 Task: Look for space in Kāyankulam, India from 3rd June, 2023 to 9th June, 2023 for 2 adults in price range Rs.6000 to Rs.12000. Place can be entire place with 1  bedroom having 1 bed and 1 bathroom. Property type can be house, flat, guest house, hotel. Booking option can be shelf check-in. Required host language is English.
Action: Mouse moved to (435, 74)
Screenshot: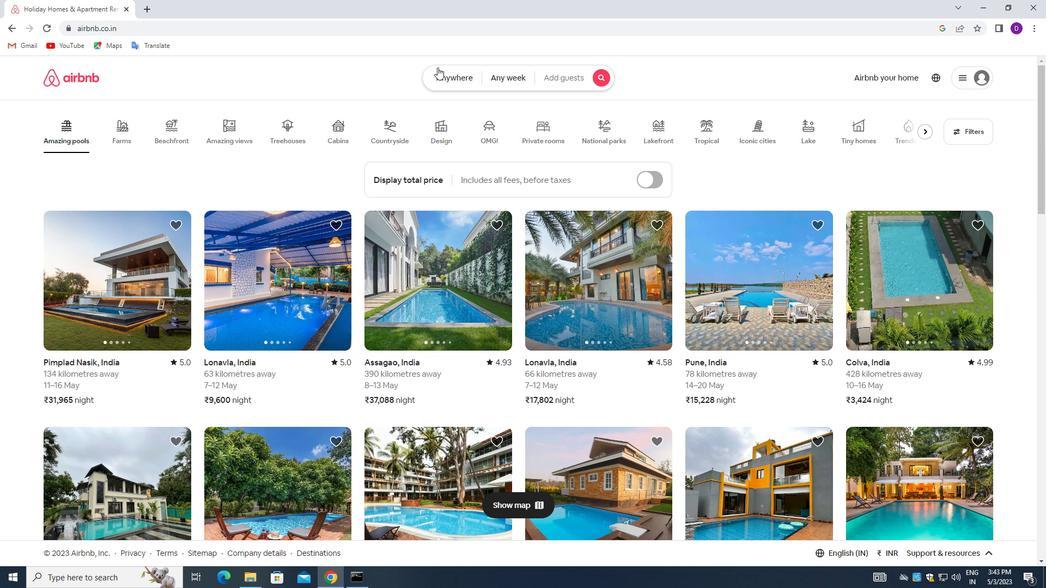 
Action: Mouse pressed left at (435, 74)
Screenshot: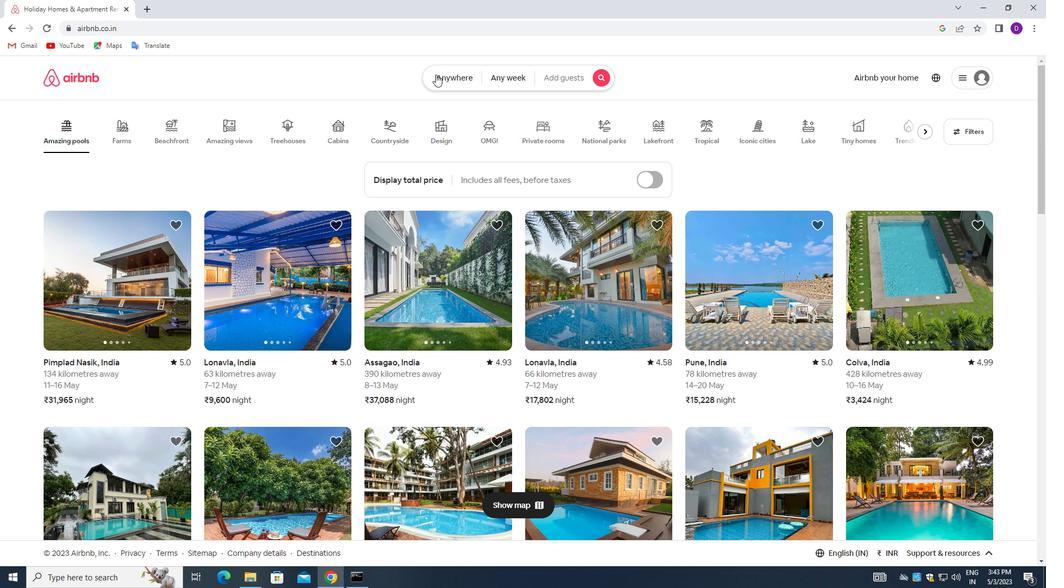 
Action: Mouse moved to (338, 120)
Screenshot: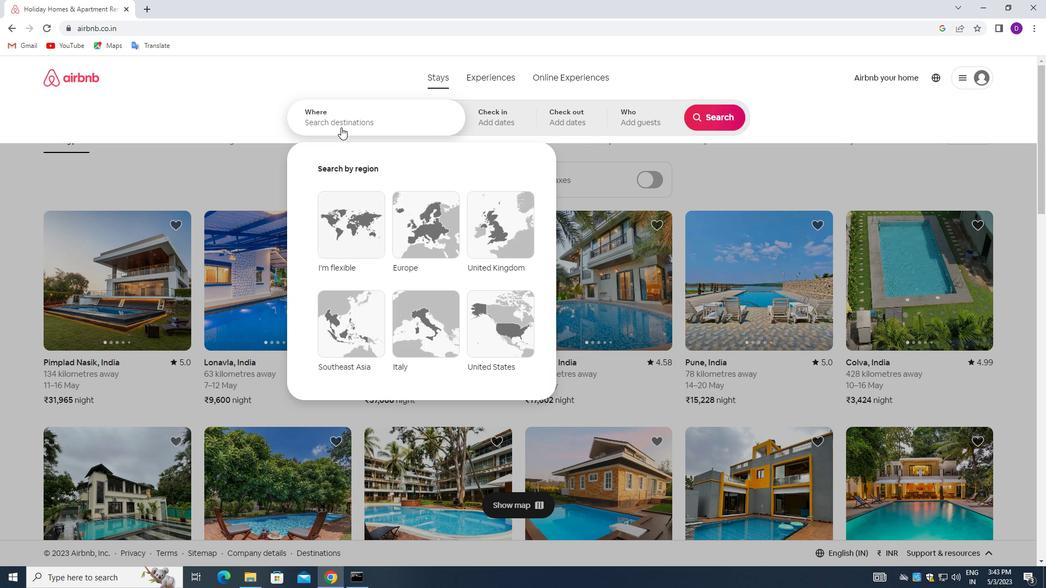 
Action: Mouse pressed left at (338, 120)
Screenshot: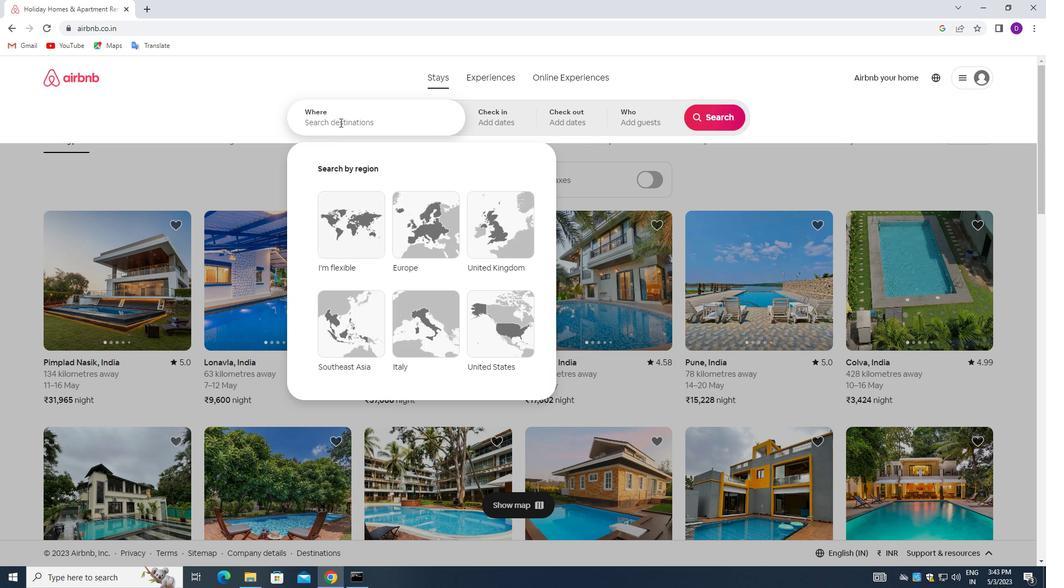 
Action: Mouse moved to (243, 105)
Screenshot: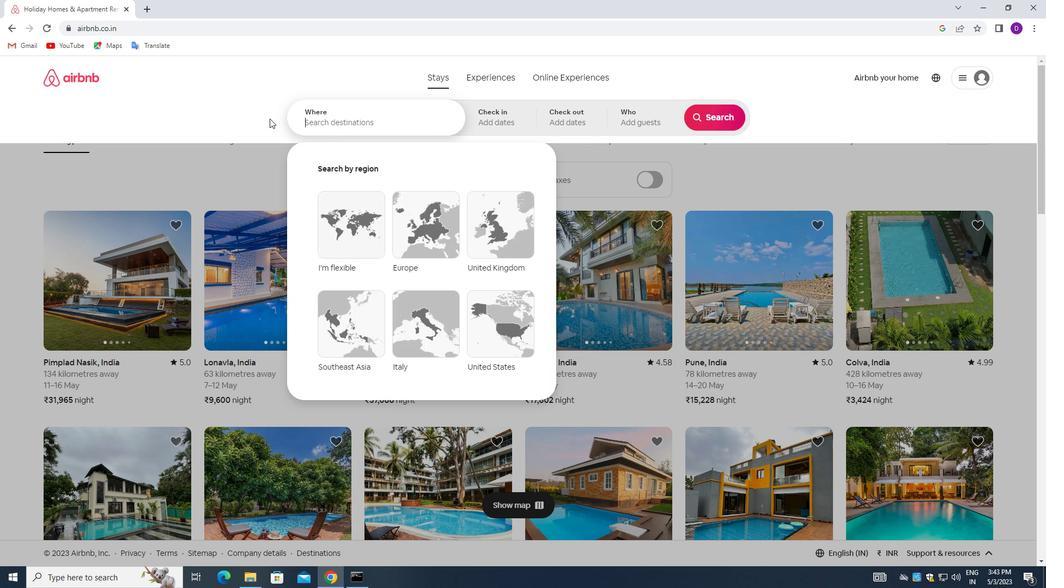 
Action: Key pressed <Key.shift>KAYANKULAM,<Key.space><Key.shift>INDIA<Key.enter>
Screenshot: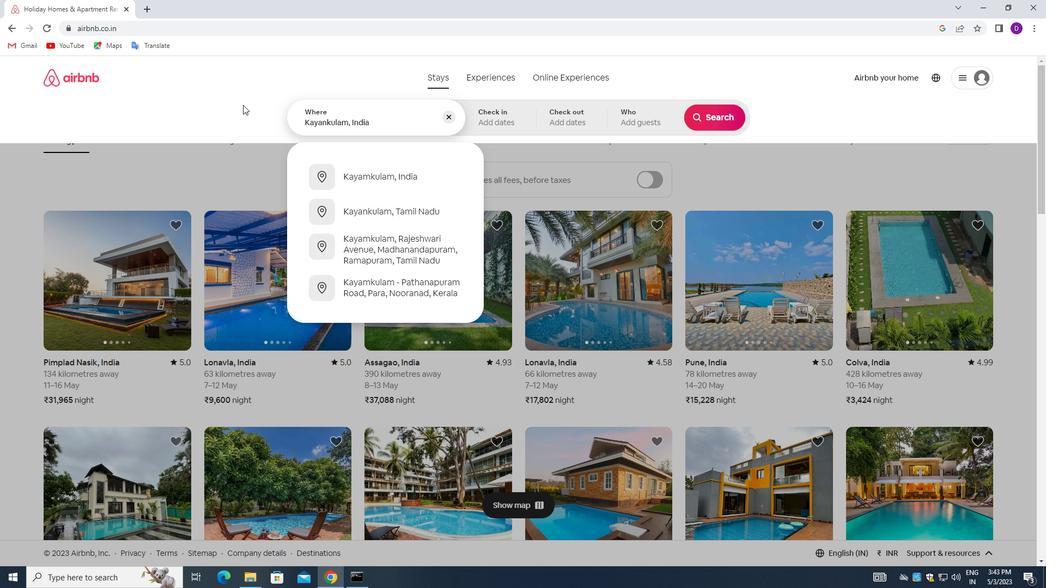 
Action: Mouse moved to (705, 255)
Screenshot: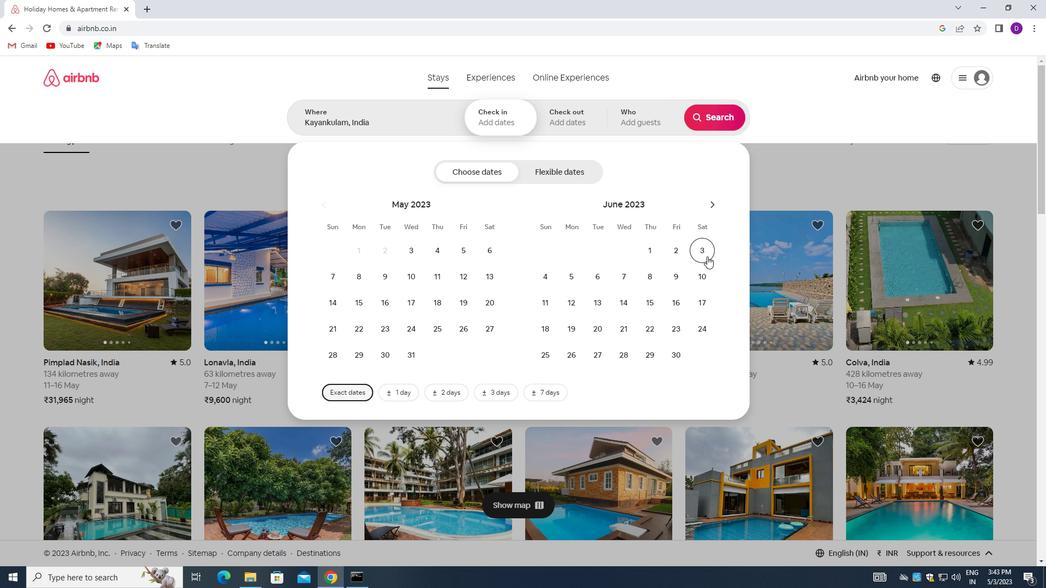 
Action: Mouse pressed left at (705, 255)
Screenshot: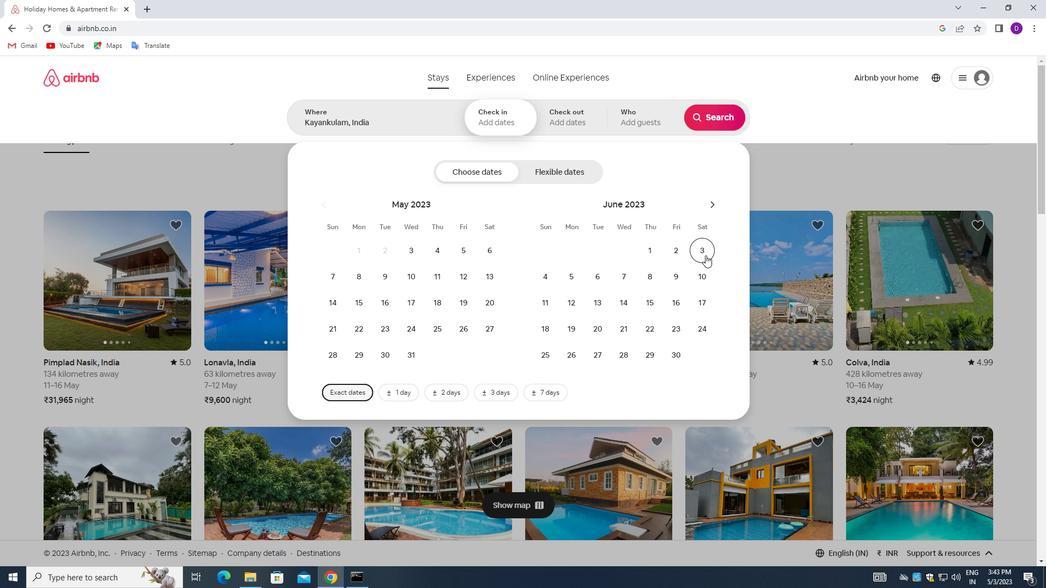 
Action: Mouse moved to (679, 271)
Screenshot: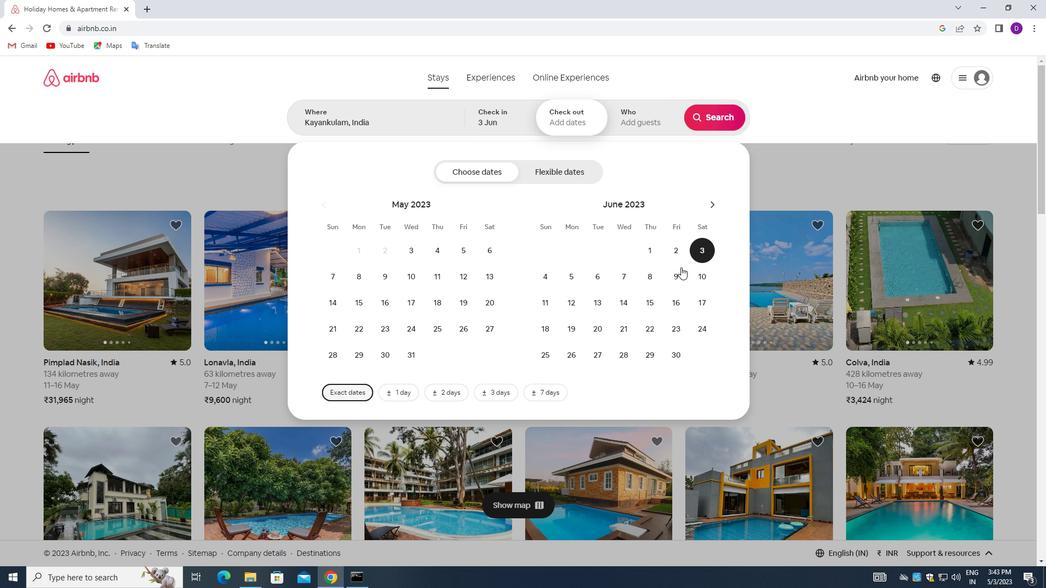 
Action: Mouse pressed left at (679, 271)
Screenshot: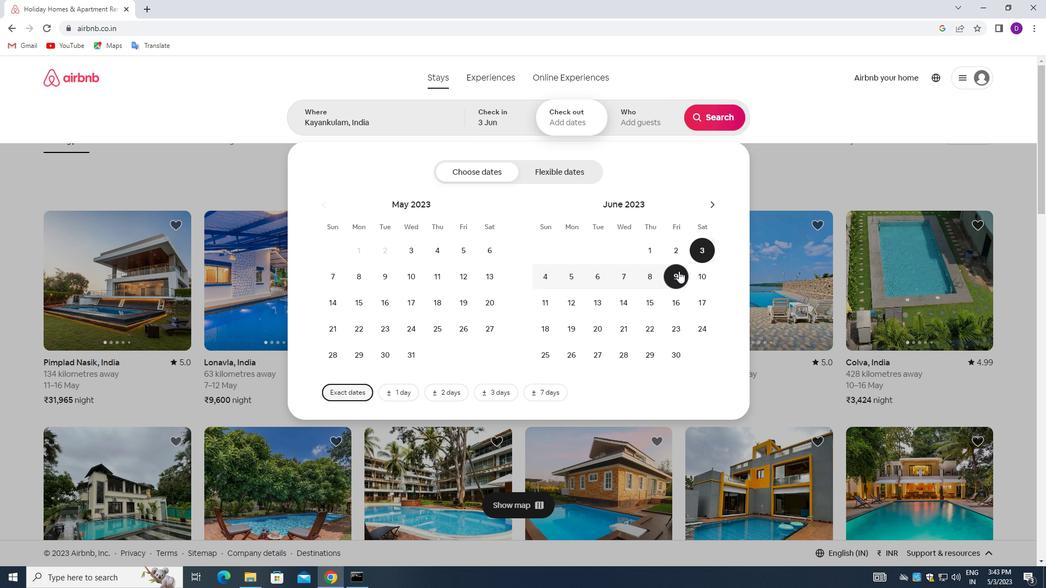 
Action: Mouse moved to (626, 121)
Screenshot: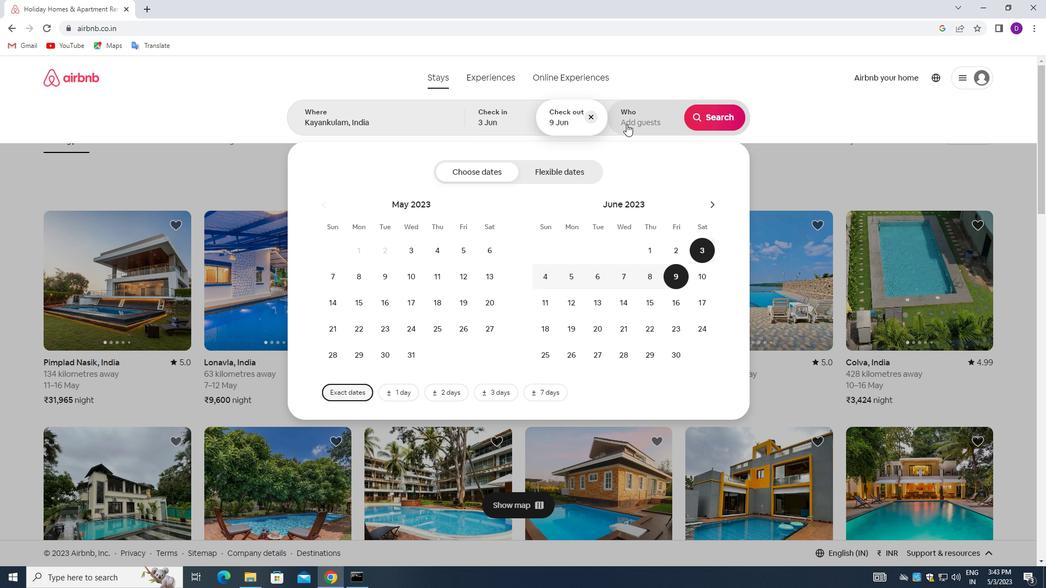 
Action: Mouse pressed left at (626, 121)
Screenshot: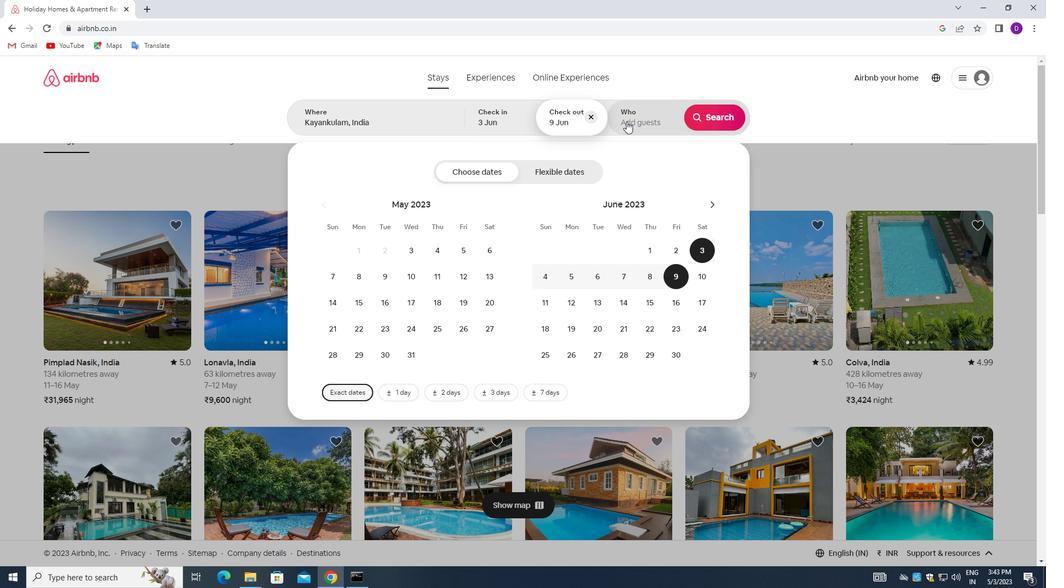 
Action: Mouse moved to (717, 180)
Screenshot: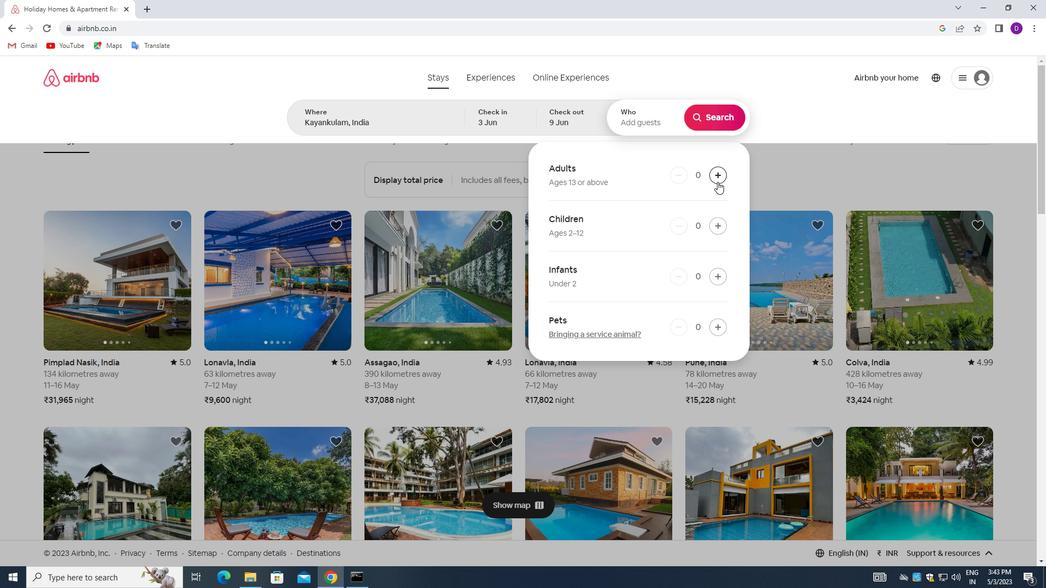 
Action: Mouse pressed left at (717, 180)
Screenshot: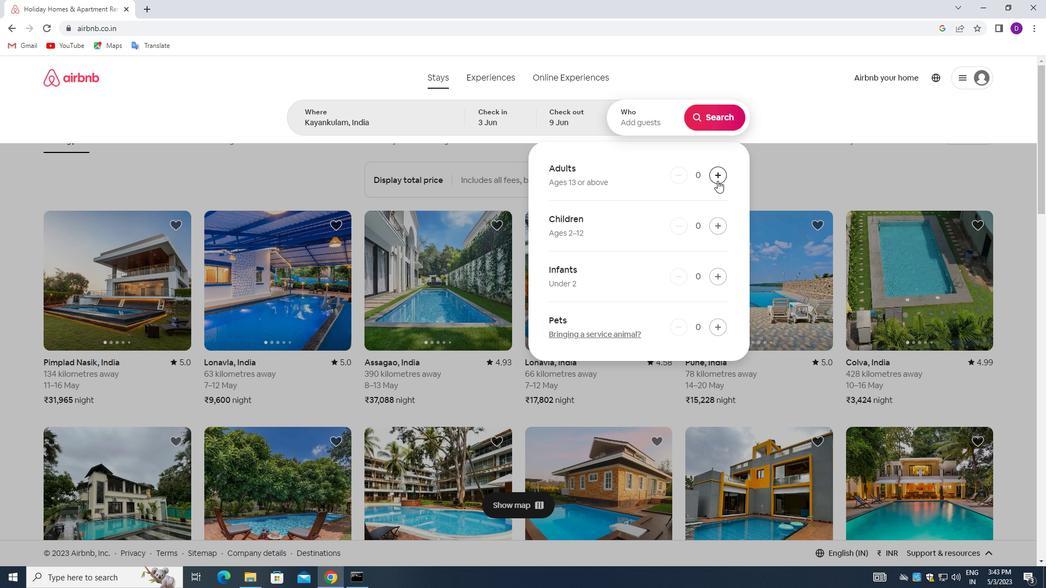 
Action: Mouse pressed left at (717, 180)
Screenshot: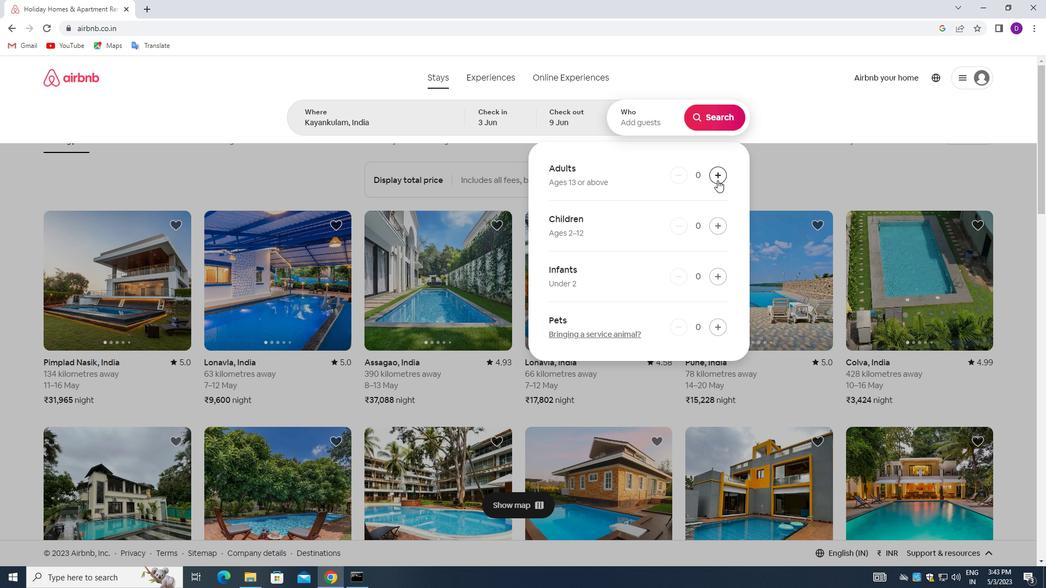 
Action: Mouse moved to (713, 119)
Screenshot: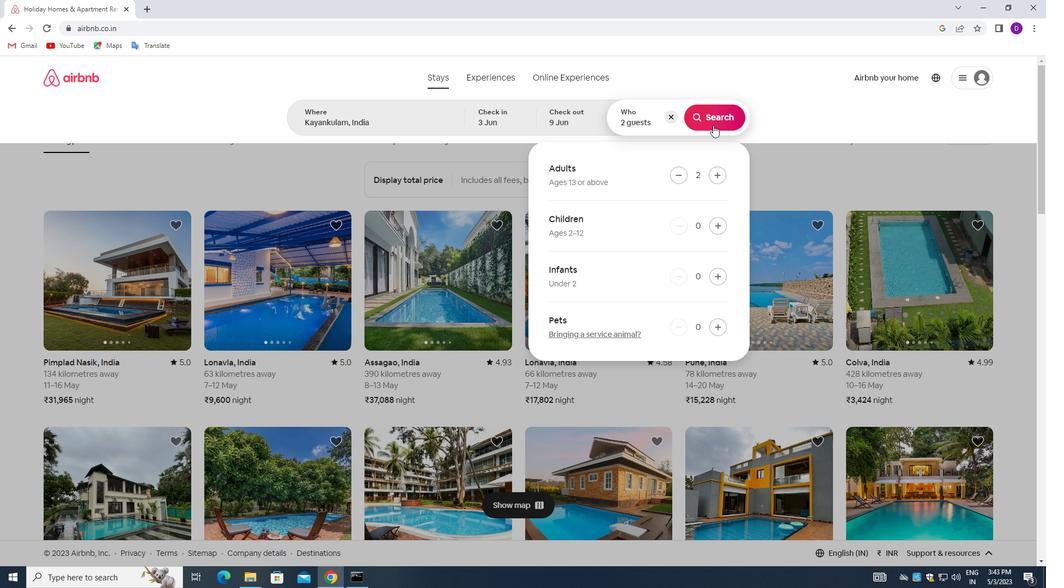 
Action: Mouse pressed left at (713, 119)
Screenshot: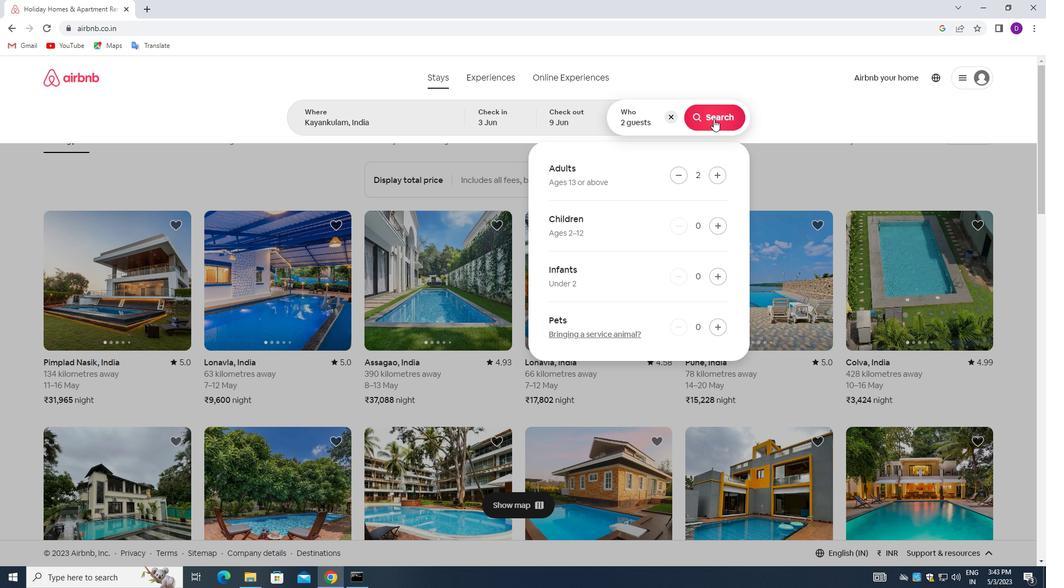 
Action: Mouse moved to (993, 121)
Screenshot: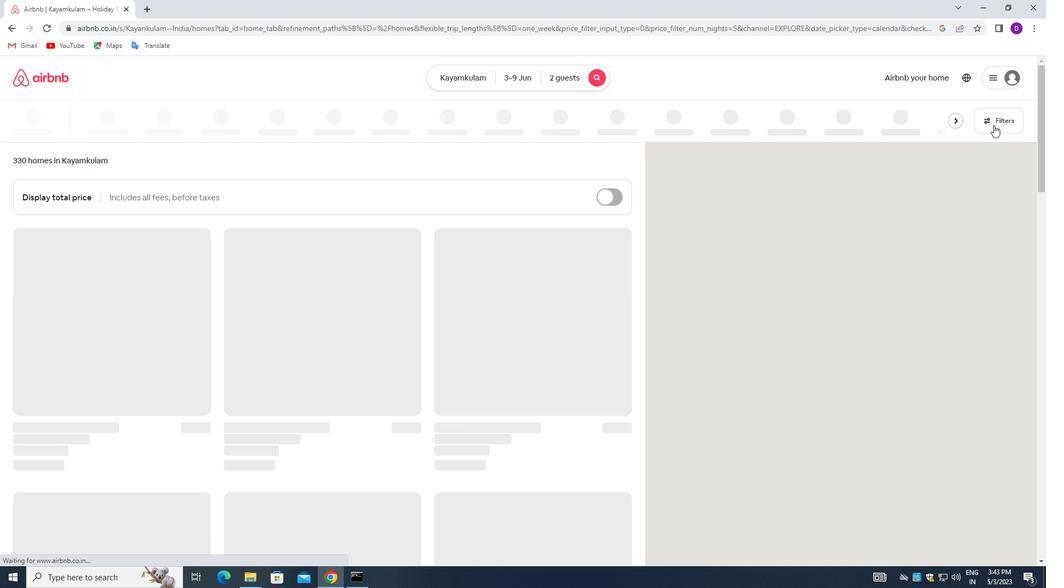 
Action: Mouse pressed left at (993, 121)
Screenshot: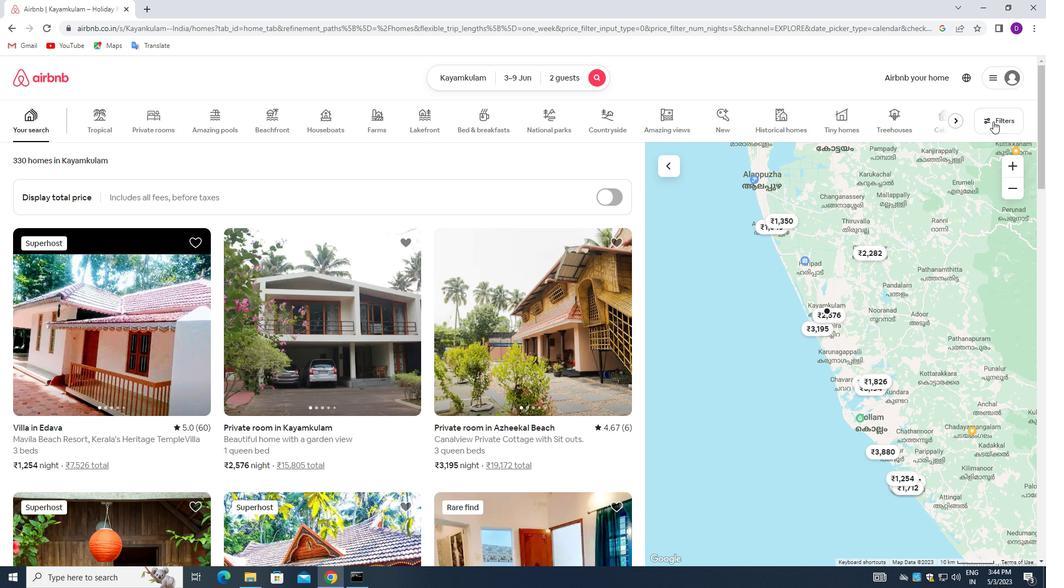 
Action: Mouse moved to (389, 259)
Screenshot: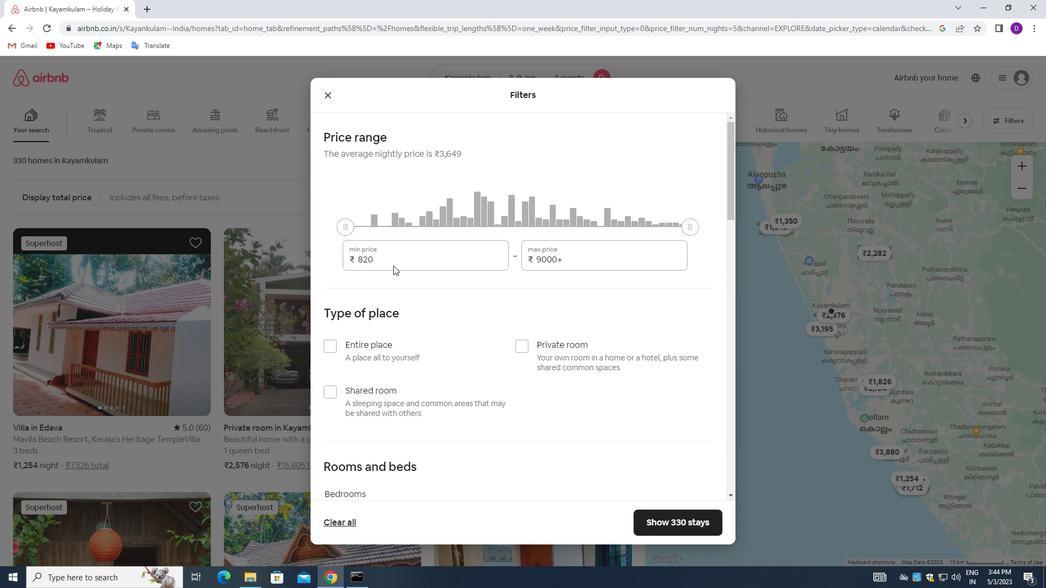 
Action: Mouse pressed left at (389, 259)
Screenshot: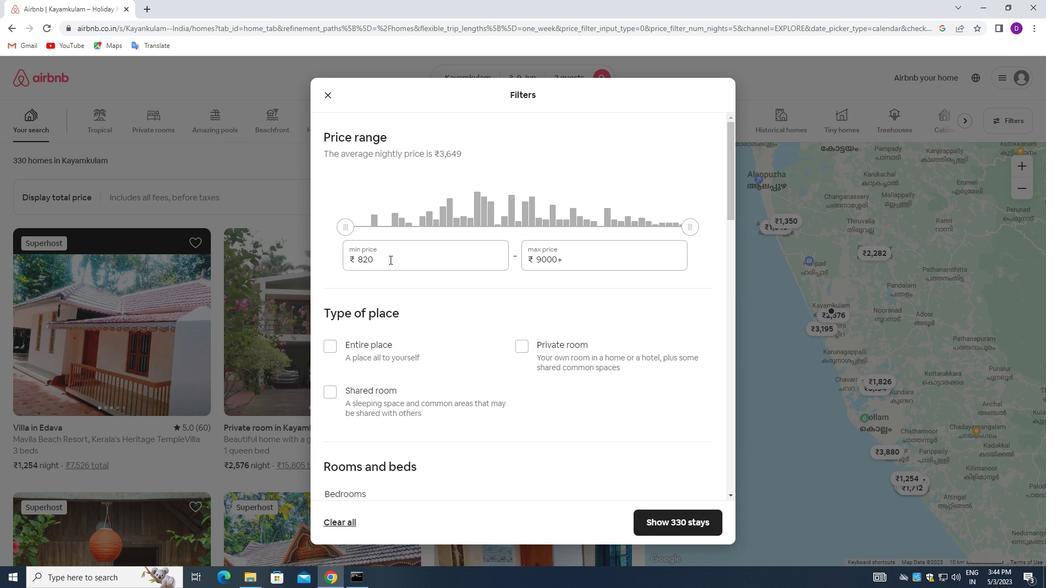 
Action: Mouse moved to (388, 259)
Screenshot: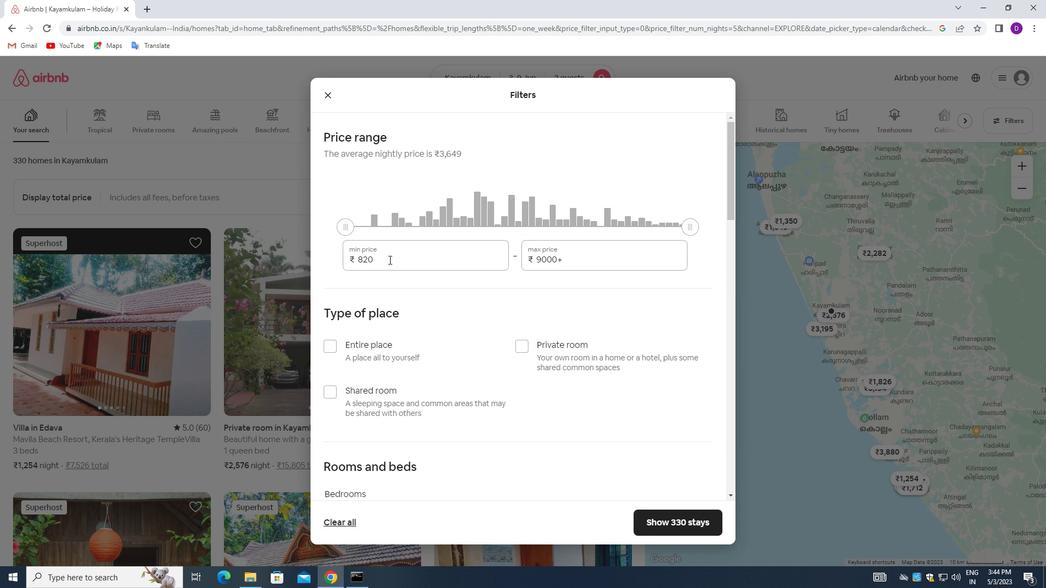 
Action: Mouse pressed left at (388, 259)
Screenshot: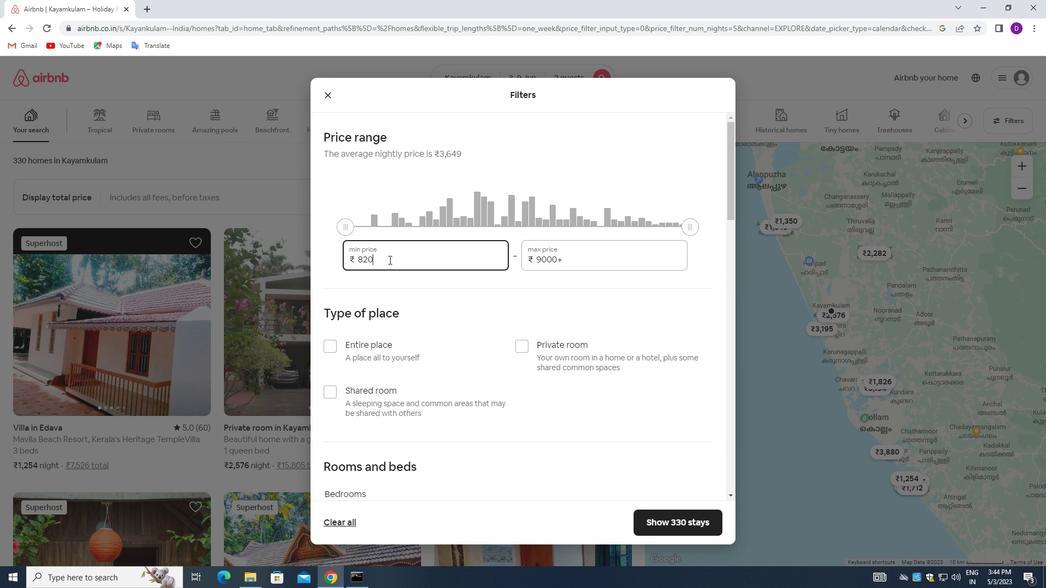 
Action: Key pressed 6000<Key.tab>12000
Screenshot: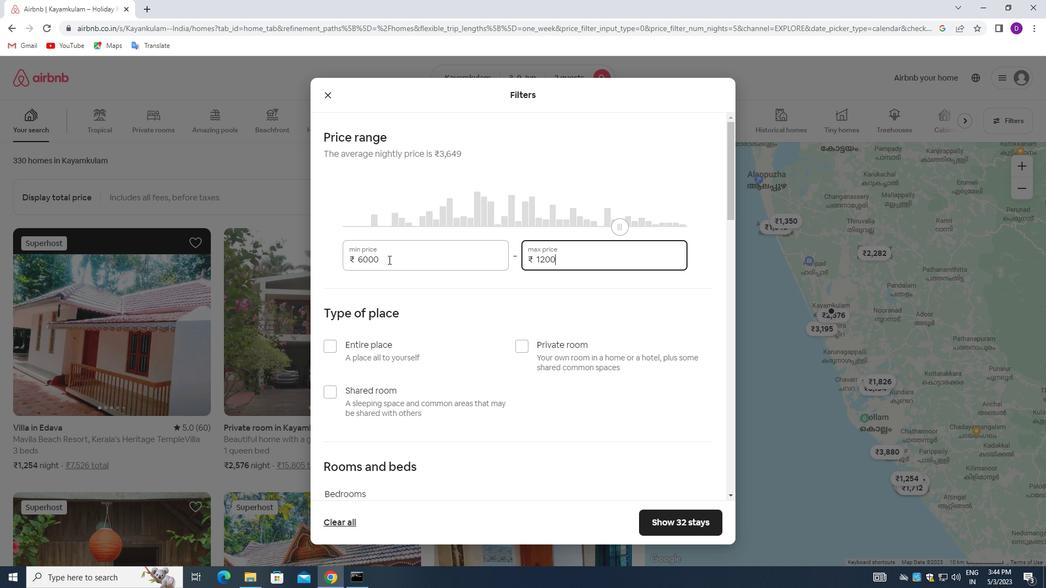 
Action: Mouse moved to (432, 310)
Screenshot: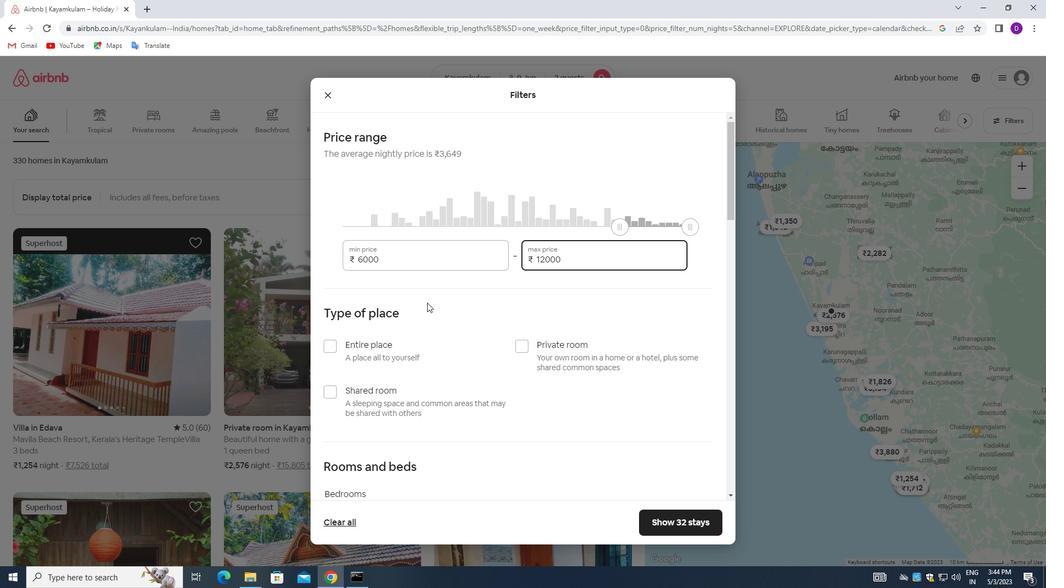 
Action: Mouse scrolled (432, 310) with delta (0, 0)
Screenshot: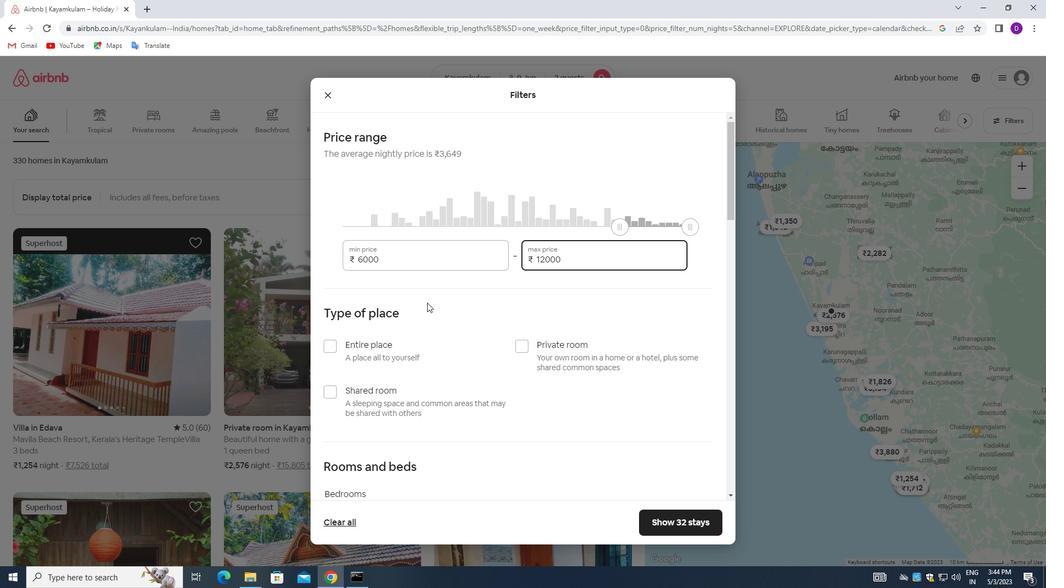 
Action: Mouse moved to (433, 312)
Screenshot: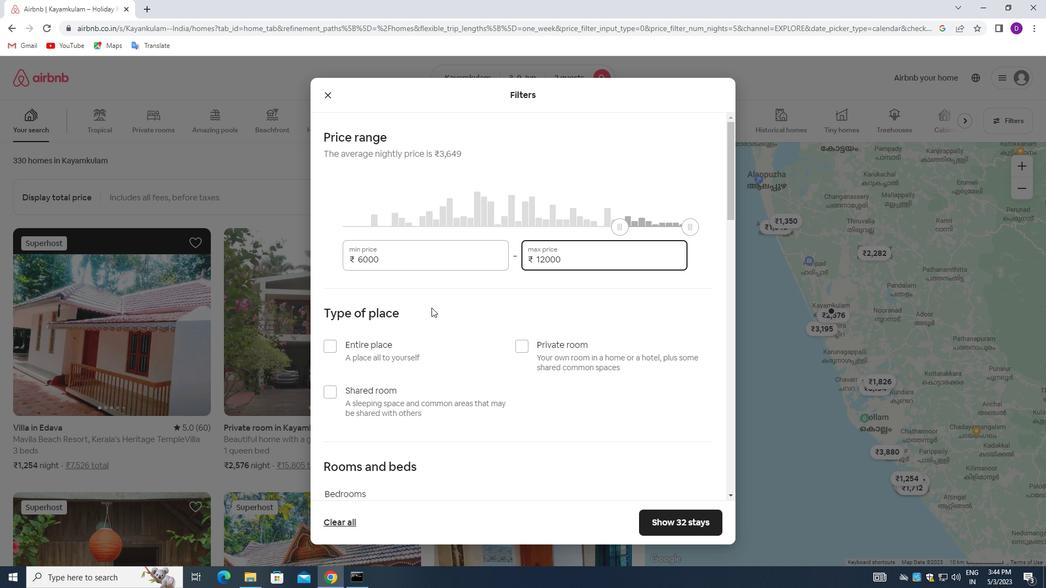 
Action: Mouse scrolled (433, 311) with delta (0, 0)
Screenshot: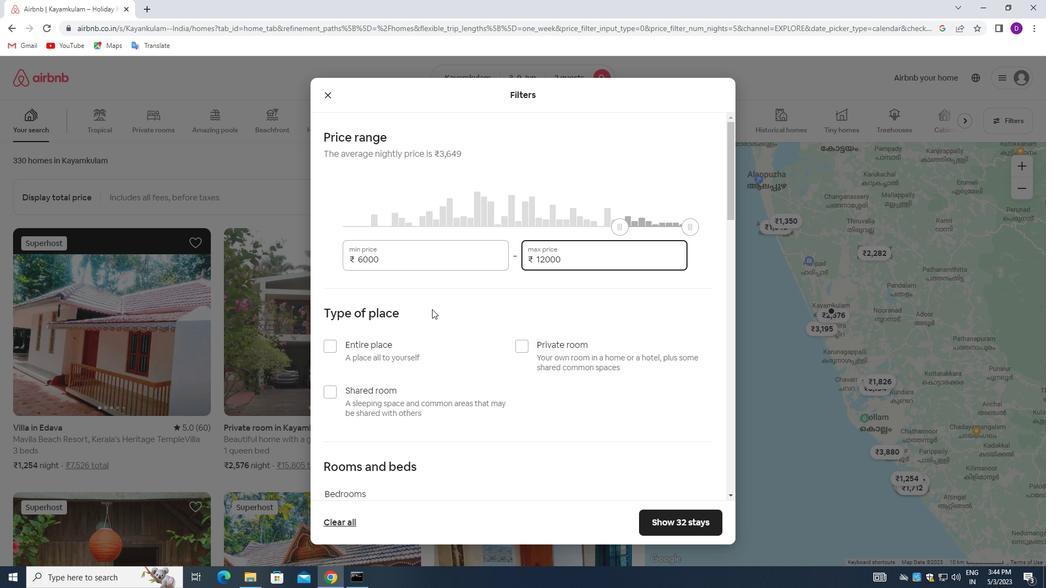 
Action: Mouse moved to (331, 237)
Screenshot: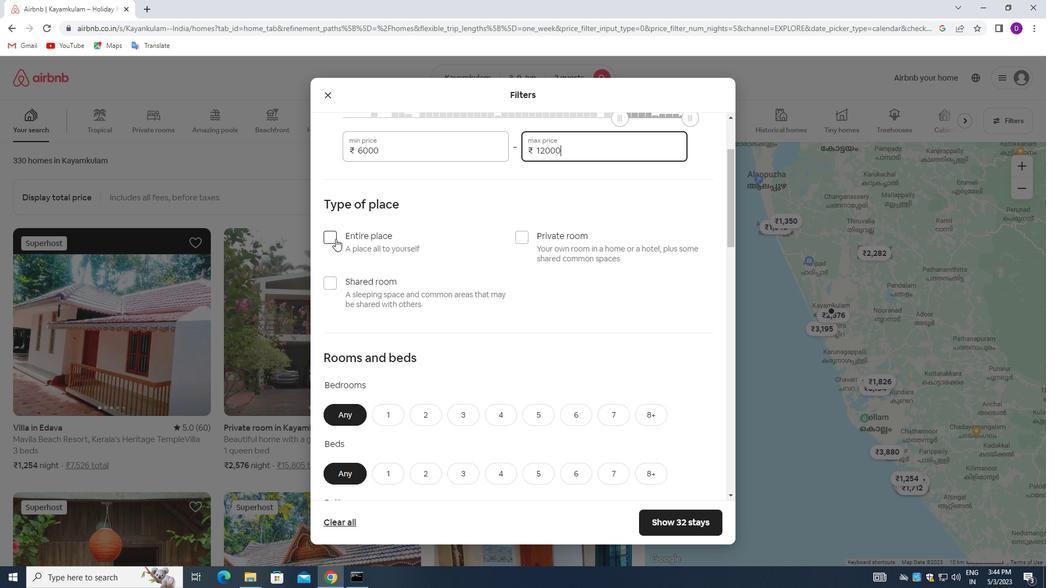 
Action: Mouse pressed left at (331, 237)
Screenshot: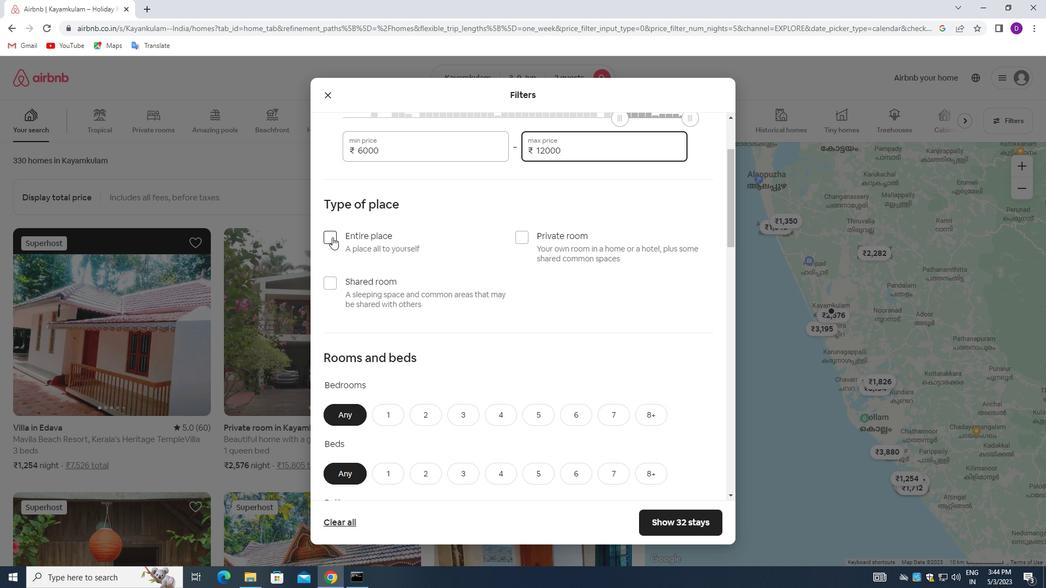 
Action: Mouse moved to (469, 297)
Screenshot: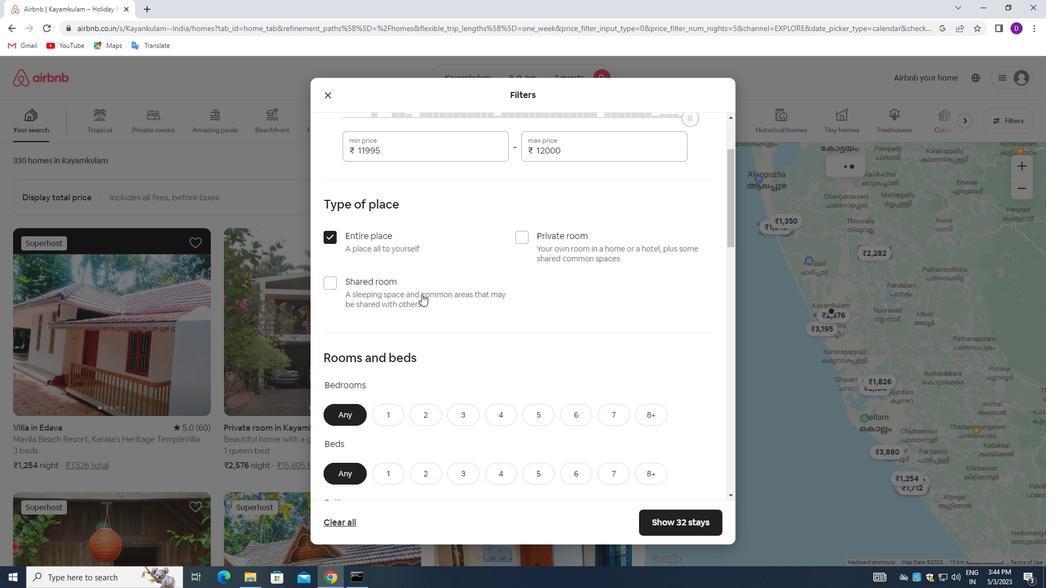 
Action: Mouse scrolled (469, 296) with delta (0, 0)
Screenshot: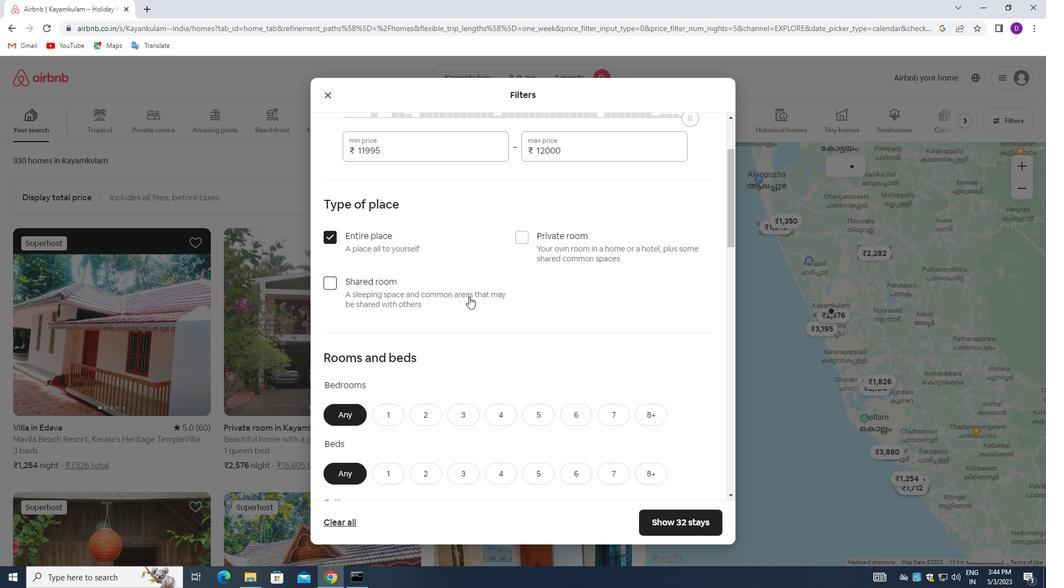 
Action: Mouse scrolled (469, 296) with delta (0, 0)
Screenshot: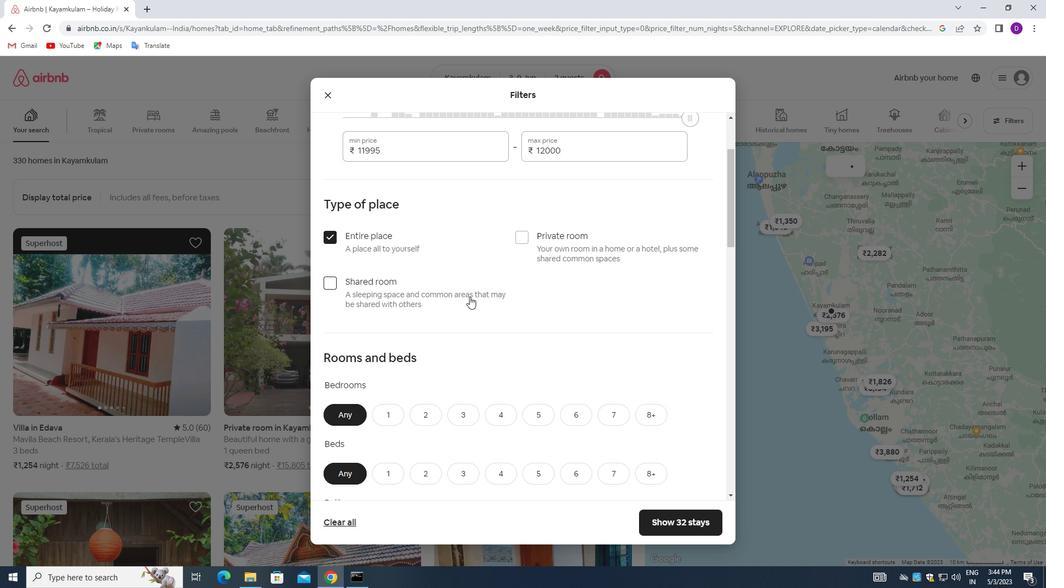 
Action: Mouse moved to (470, 297)
Screenshot: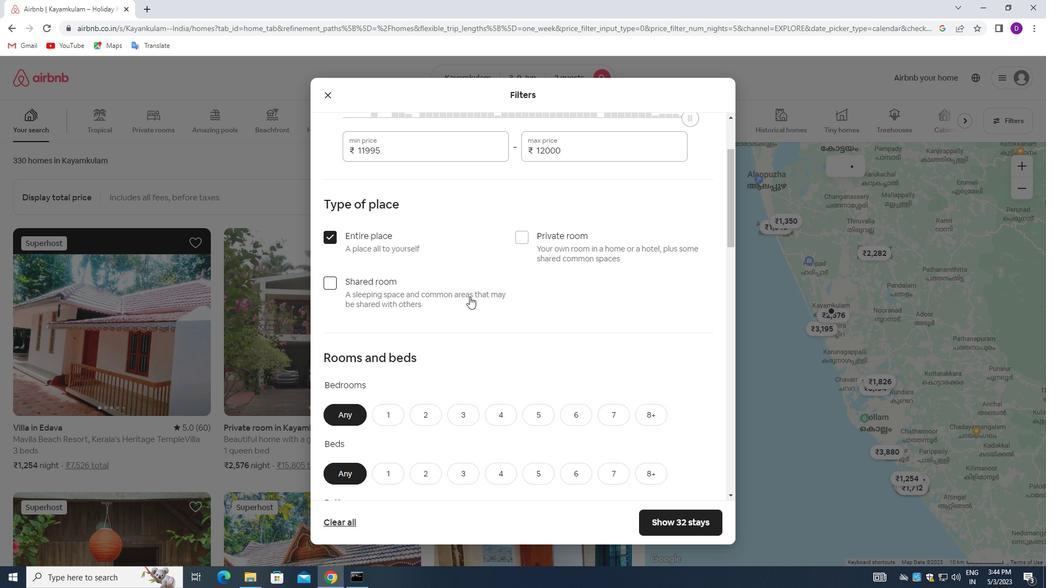 
Action: Mouse scrolled (470, 296) with delta (0, 0)
Screenshot: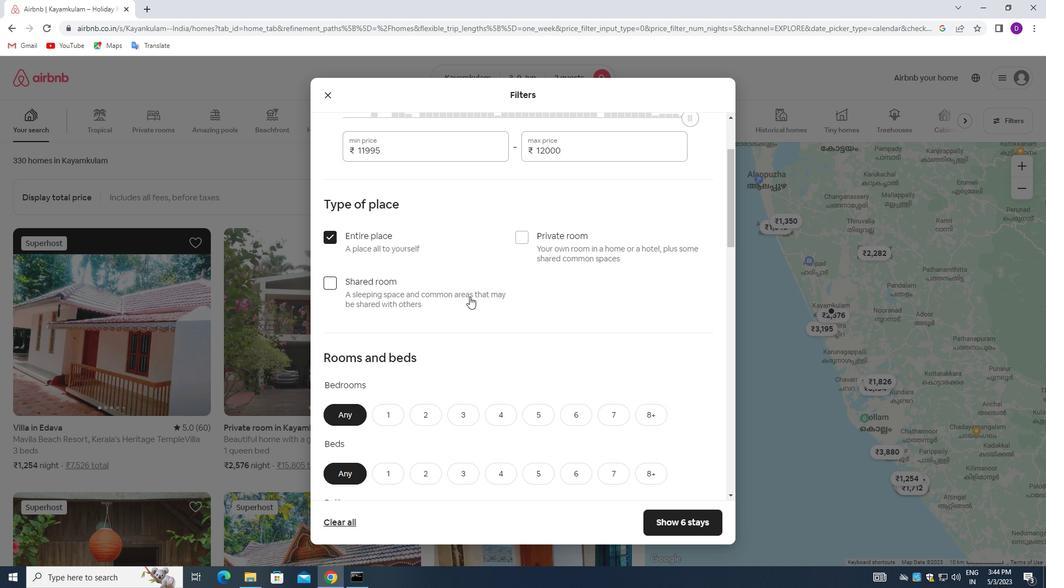 
Action: Mouse moved to (381, 257)
Screenshot: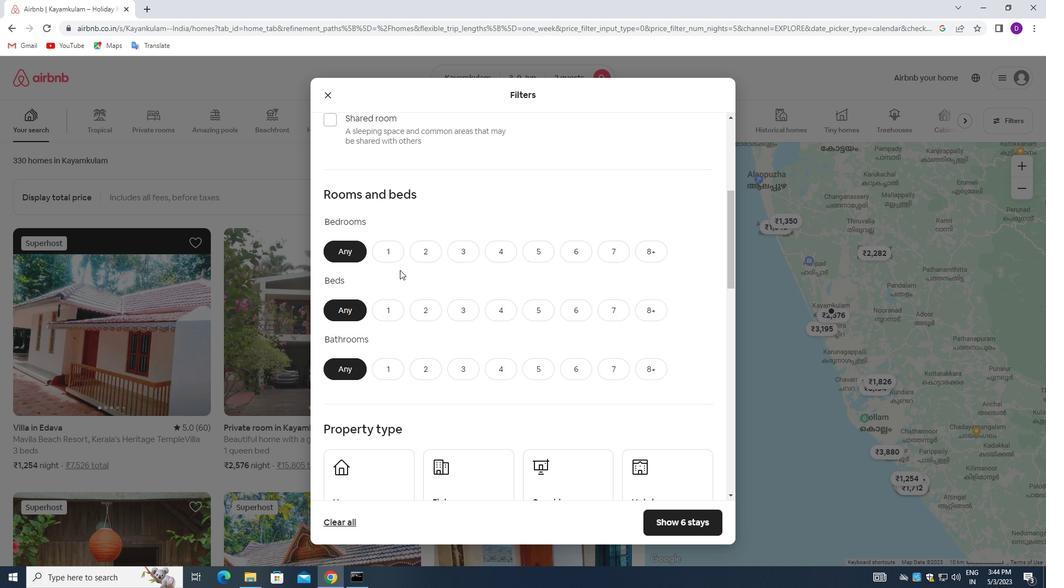 
Action: Mouse pressed left at (381, 257)
Screenshot: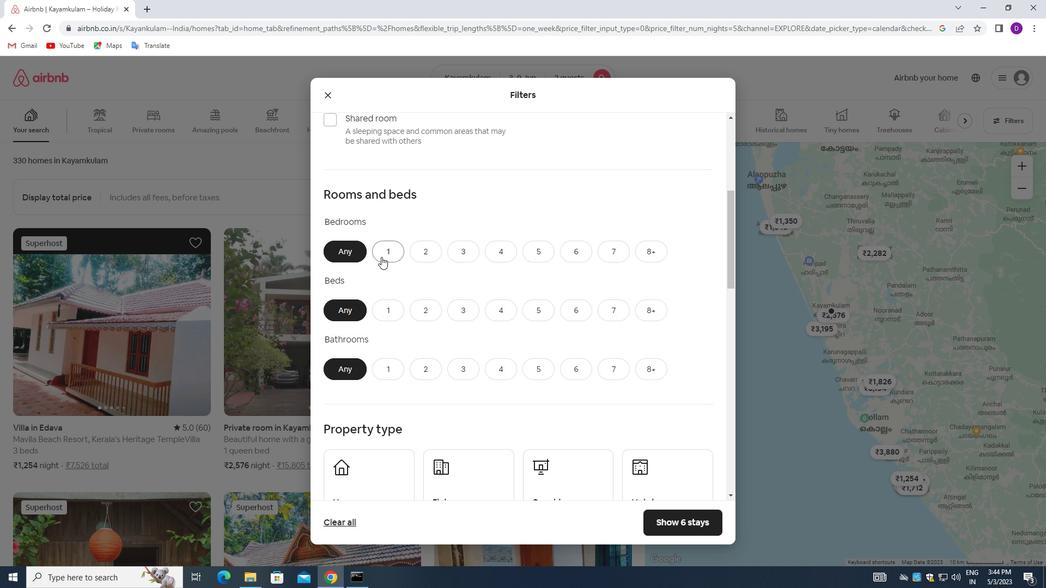 
Action: Mouse moved to (387, 307)
Screenshot: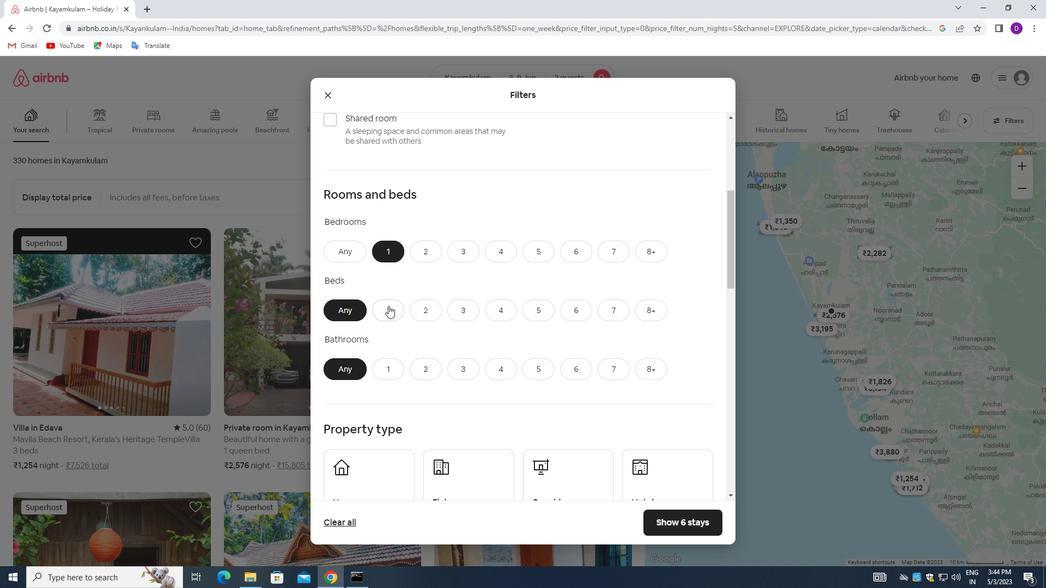 
Action: Mouse pressed left at (387, 307)
Screenshot: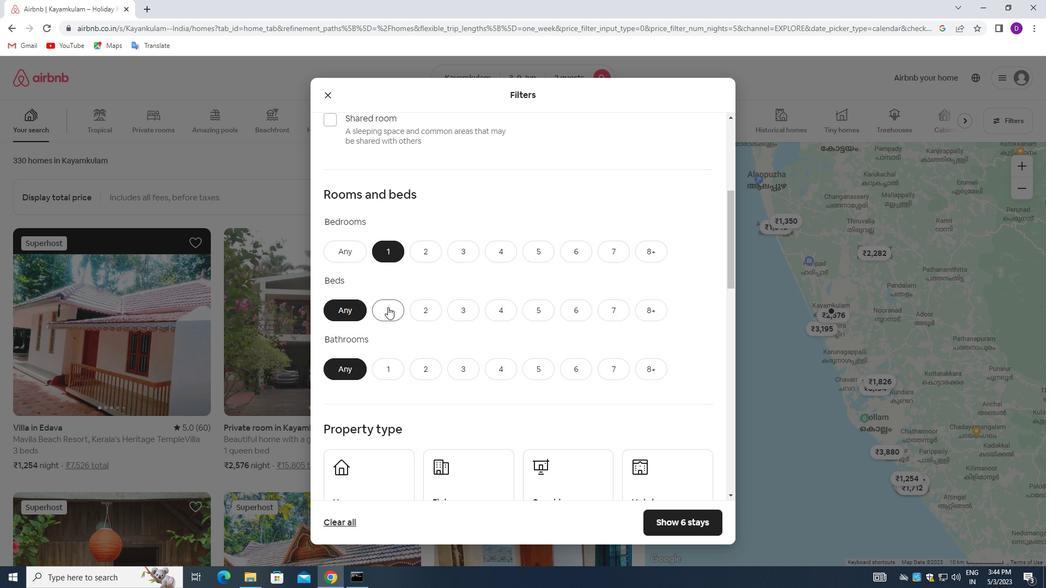 
Action: Mouse moved to (391, 364)
Screenshot: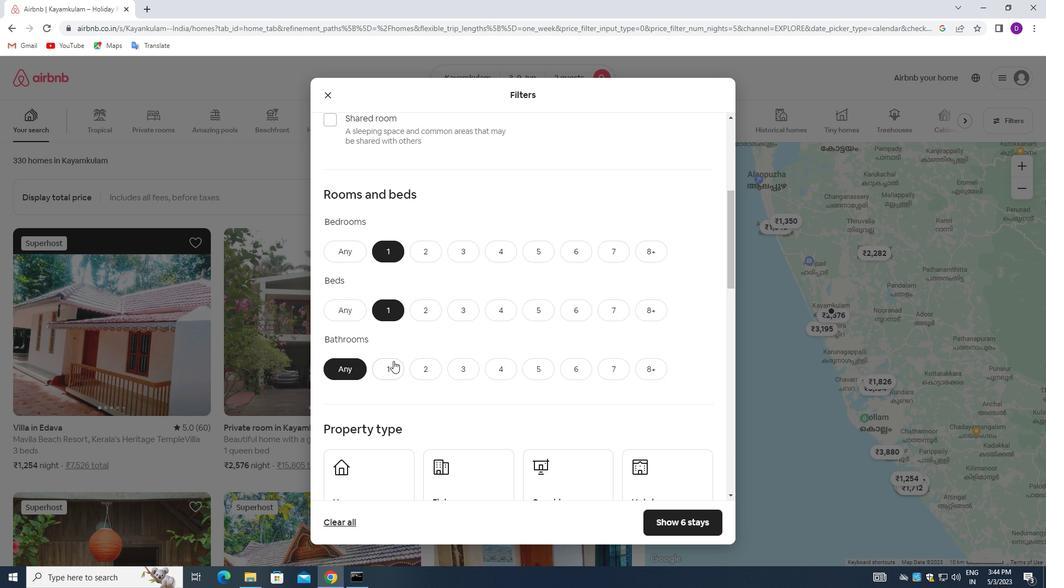 
Action: Mouse pressed left at (391, 364)
Screenshot: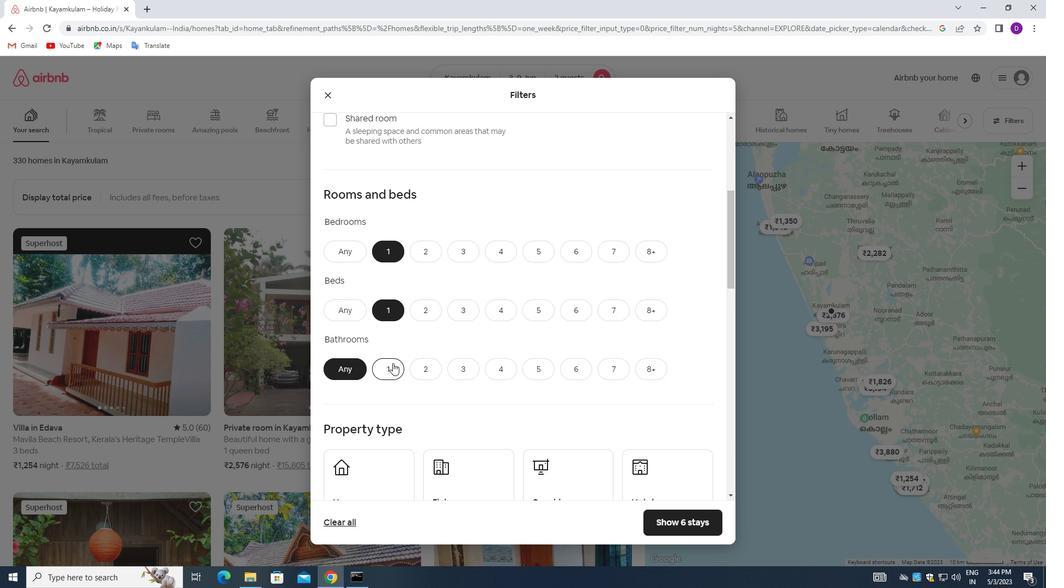 
Action: Mouse moved to (412, 337)
Screenshot: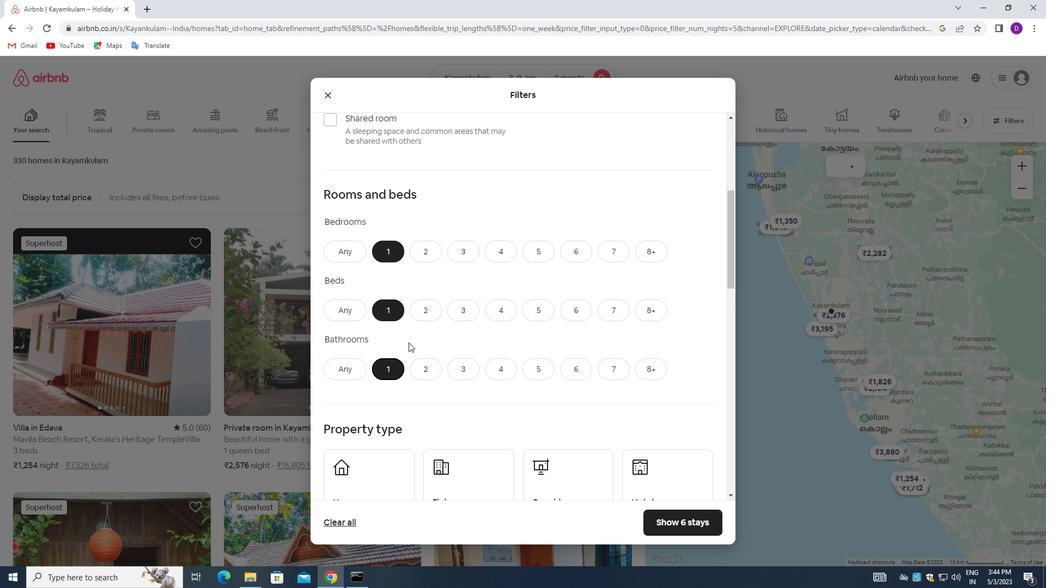 
Action: Mouse scrolled (412, 336) with delta (0, 0)
Screenshot: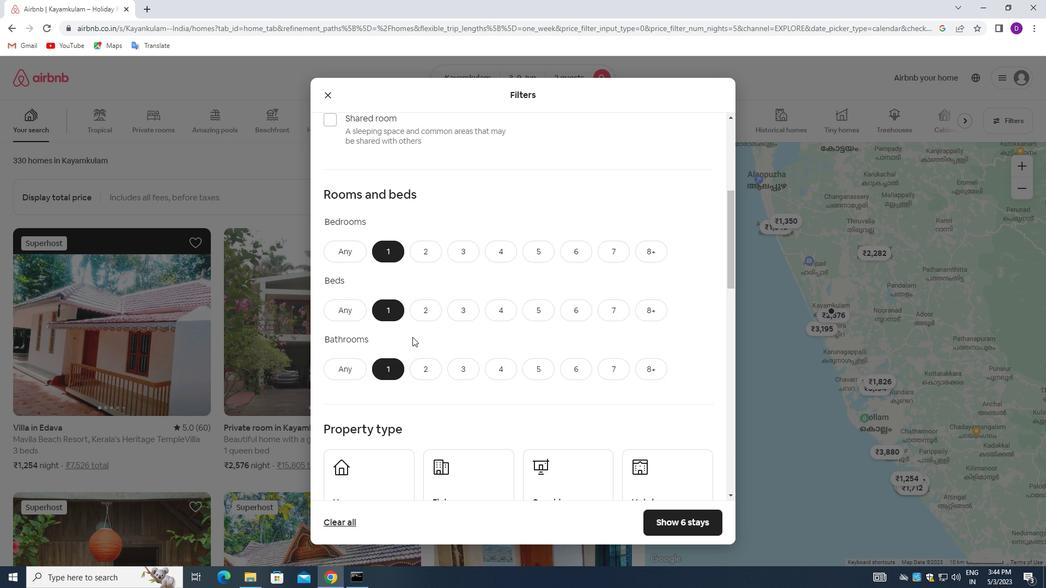 
Action: Mouse scrolled (412, 336) with delta (0, 0)
Screenshot: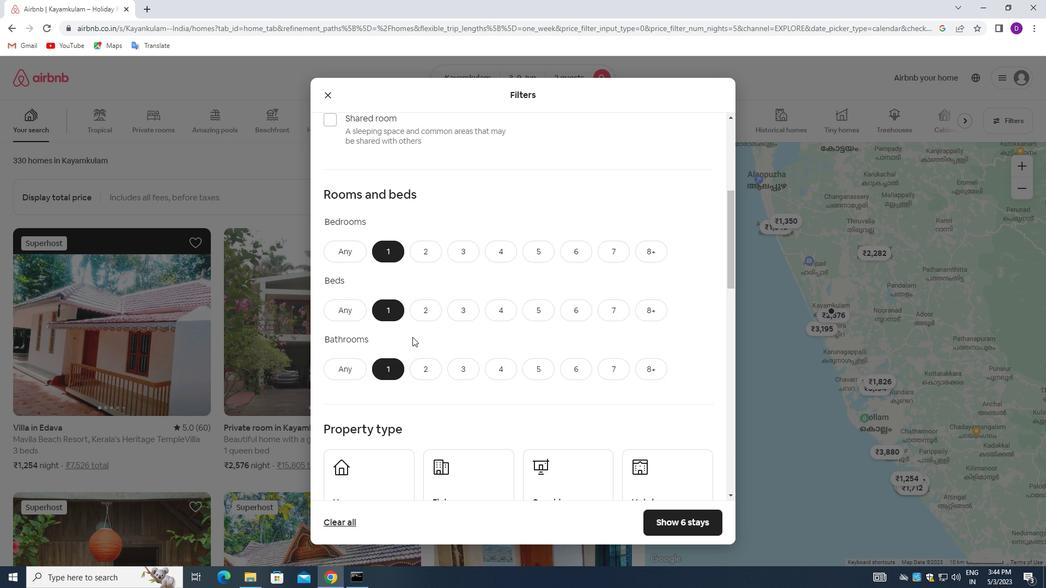 
Action: Mouse moved to (388, 356)
Screenshot: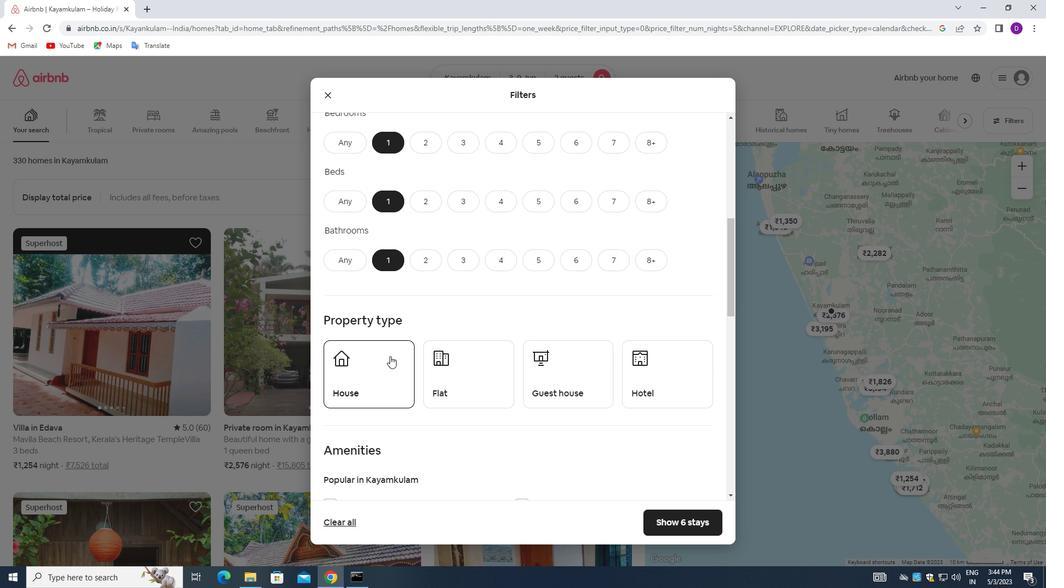 
Action: Mouse pressed left at (388, 356)
Screenshot: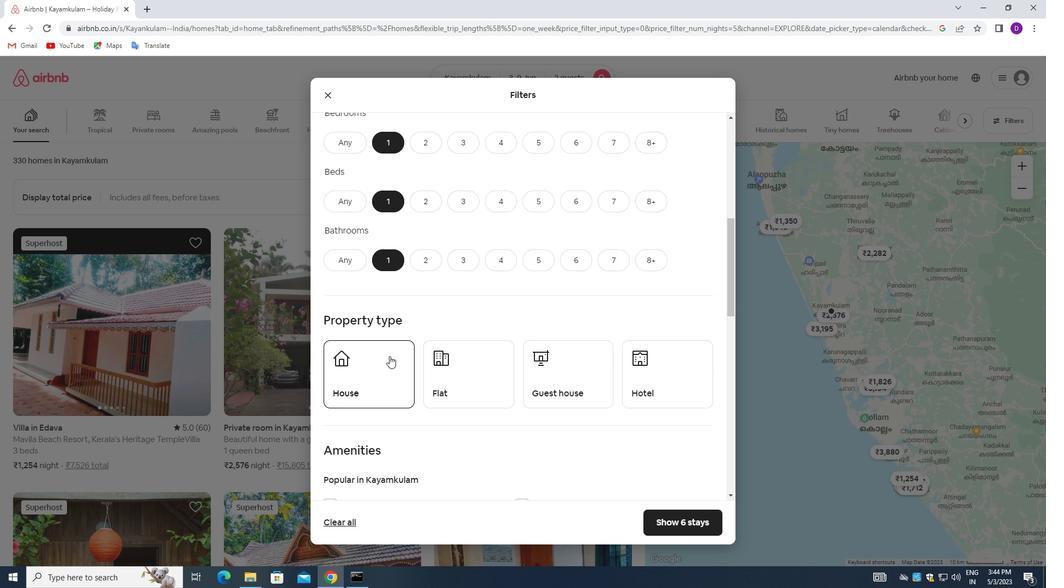 
Action: Mouse moved to (466, 374)
Screenshot: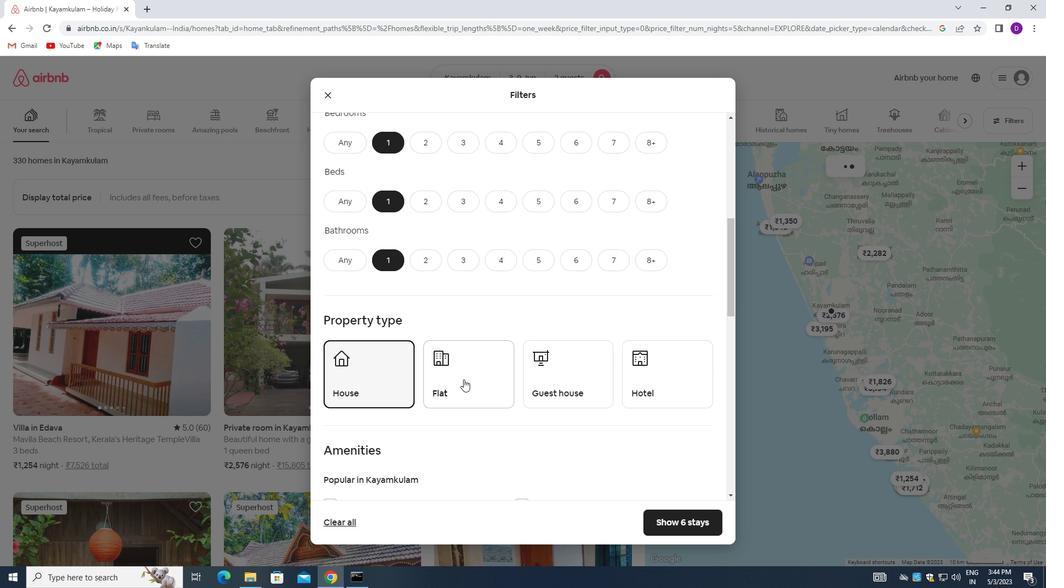 
Action: Mouse pressed left at (466, 374)
Screenshot: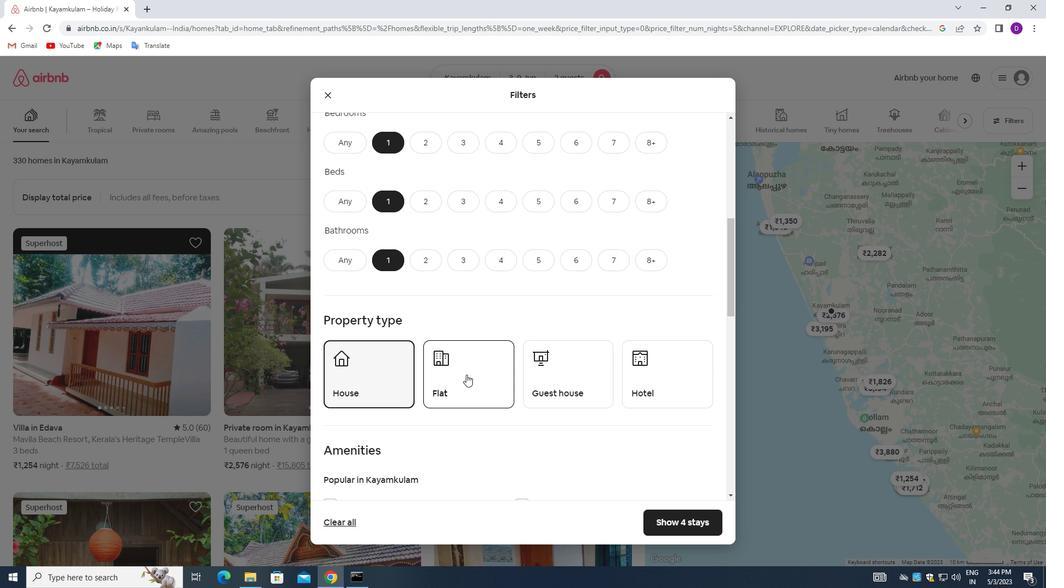 
Action: Mouse moved to (560, 379)
Screenshot: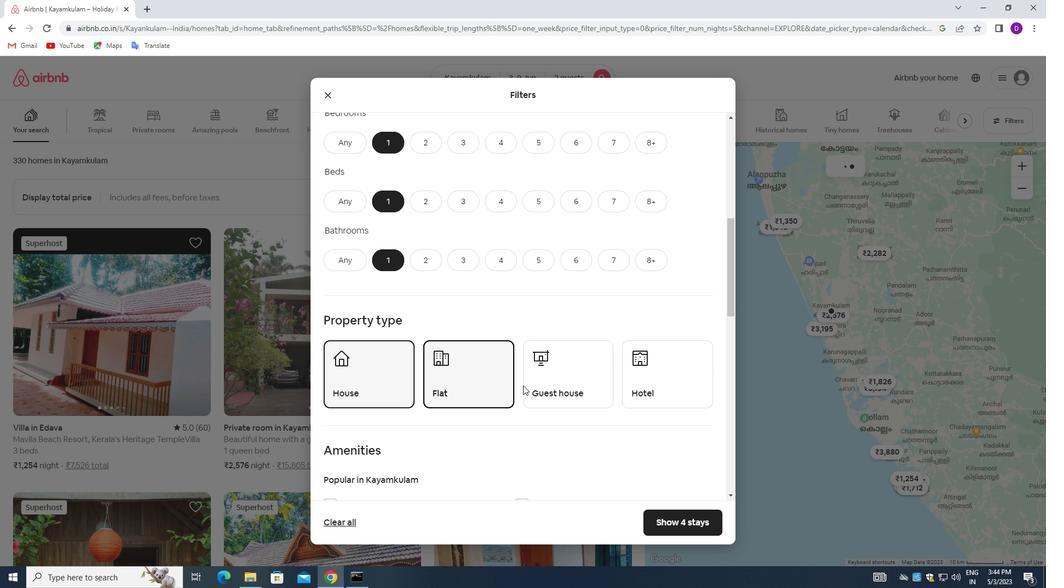 
Action: Mouse pressed left at (560, 379)
Screenshot: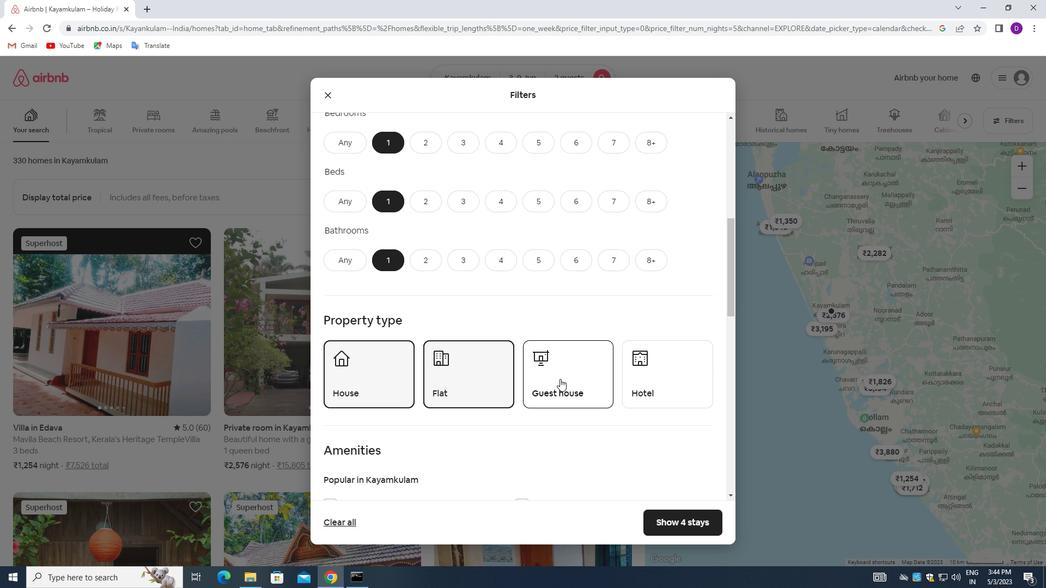 
Action: Mouse moved to (649, 374)
Screenshot: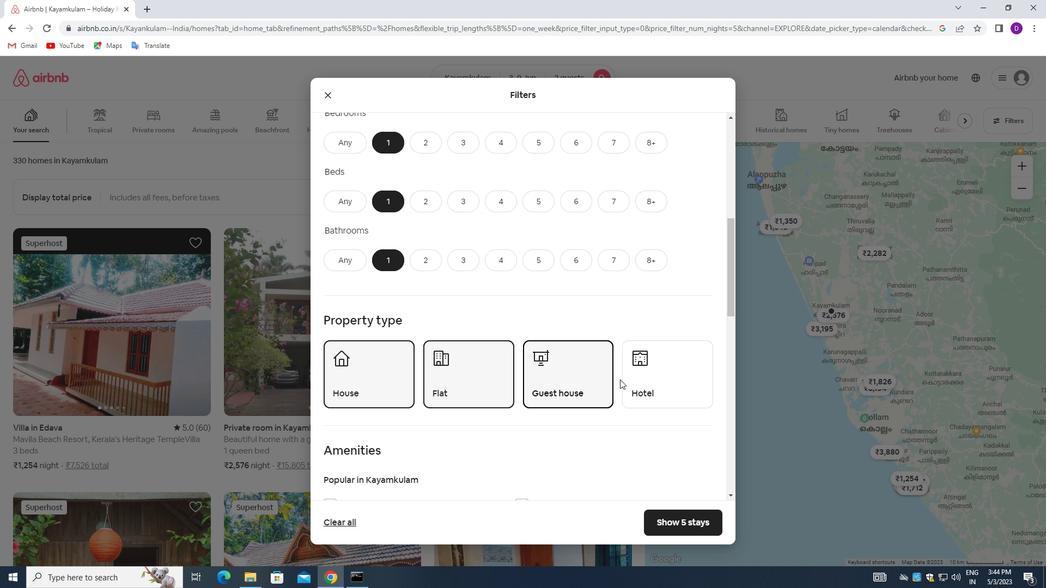 
Action: Mouse pressed left at (649, 374)
Screenshot: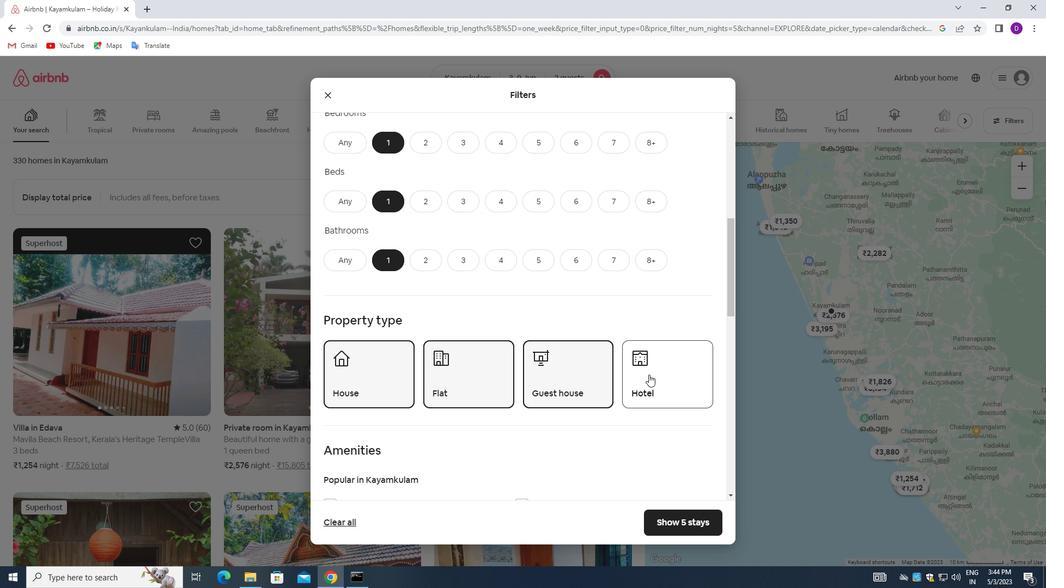 
Action: Mouse moved to (473, 352)
Screenshot: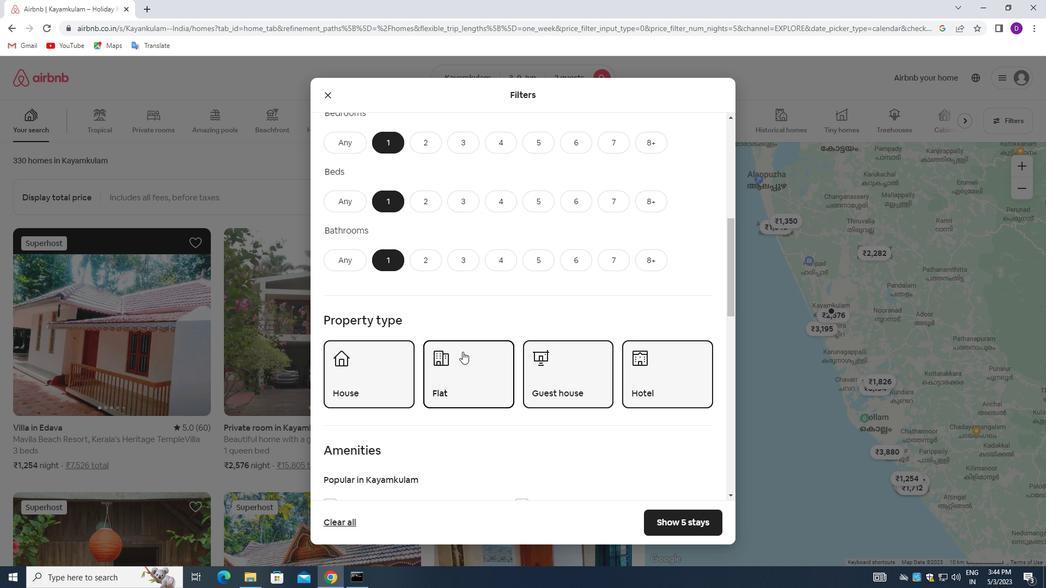 
Action: Mouse scrolled (473, 351) with delta (0, 0)
Screenshot: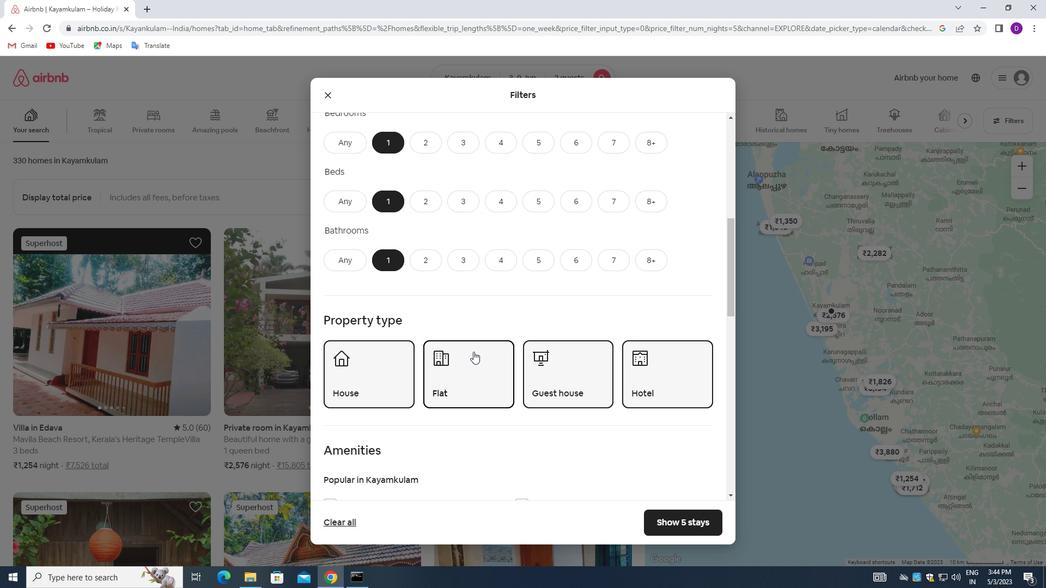 
Action: Mouse scrolled (473, 351) with delta (0, 0)
Screenshot: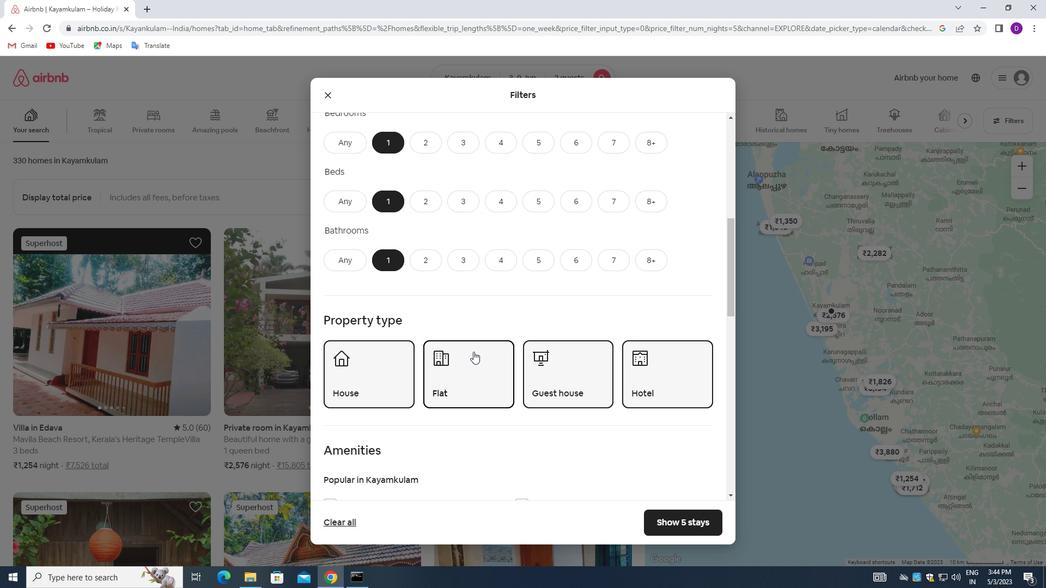 
Action: Mouse scrolled (473, 351) with delta (0, 0)
Screenshot: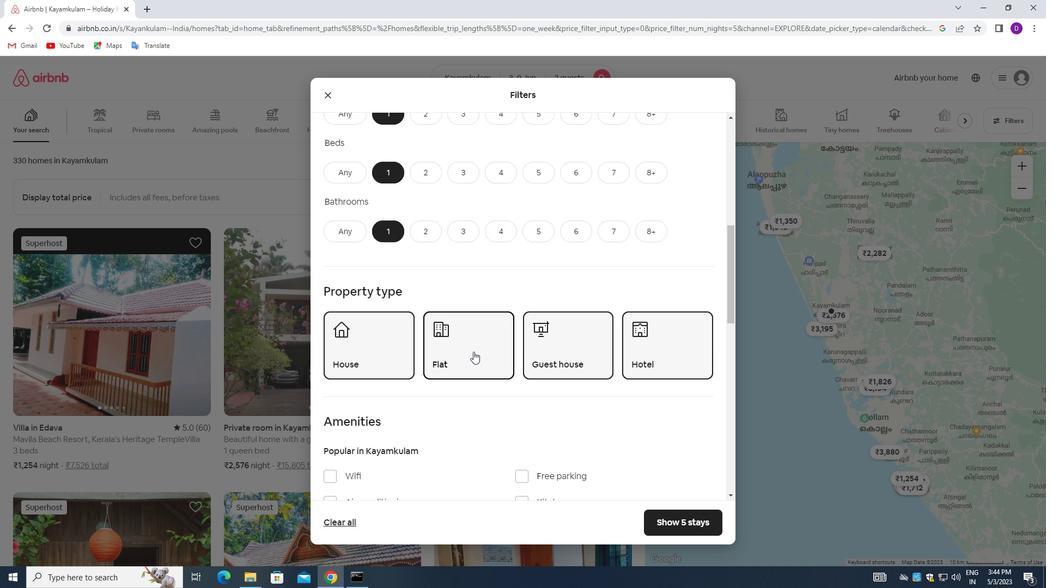 
Action: Mouse scrolled (473, 351) with delta (0, 0)
Screenshot: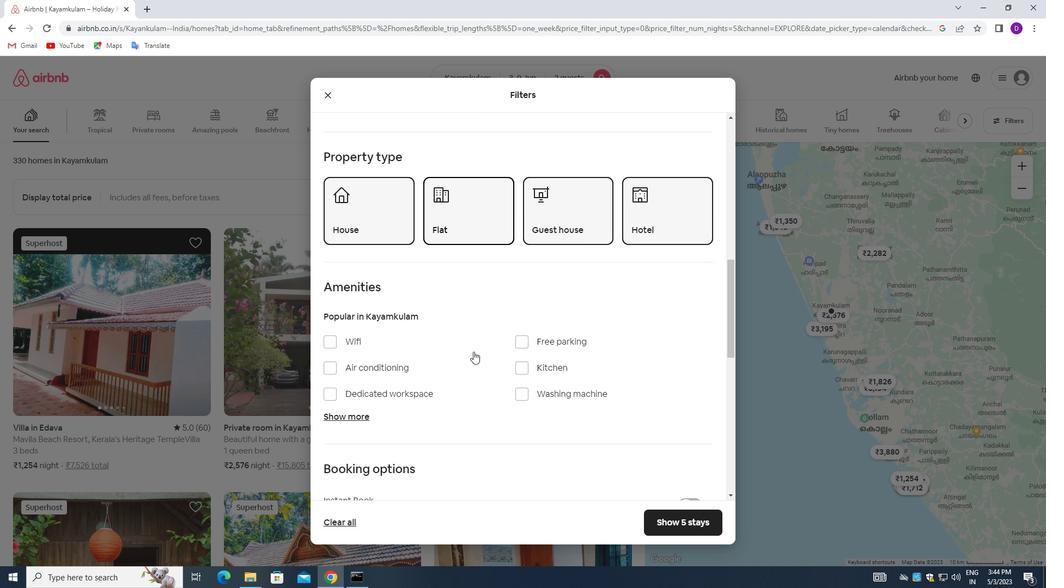 
Action: Mouse scrolled (473, 351) with delta (0, 0)
Screenshot: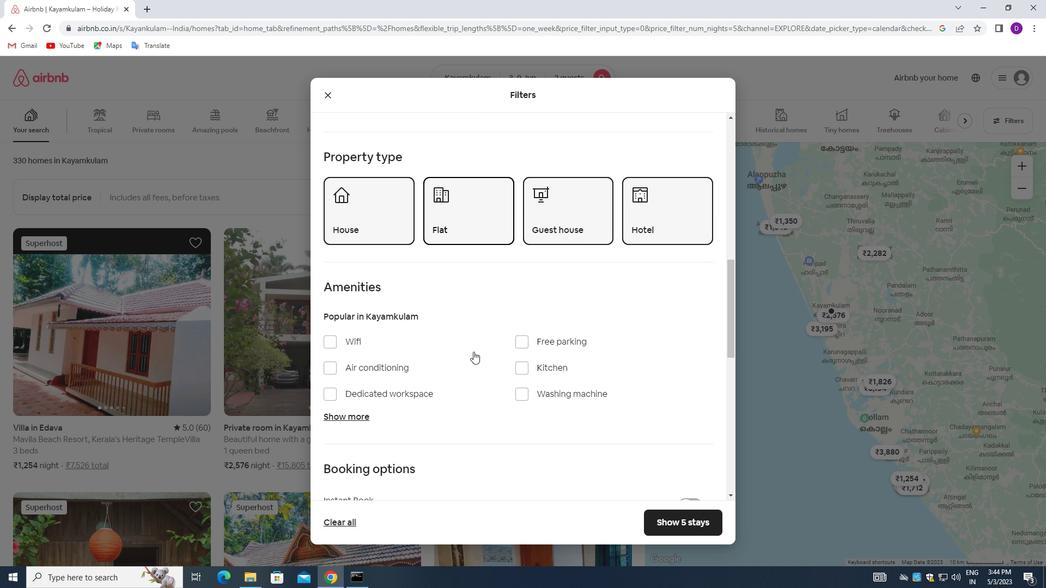 
Action: Mouse moved to (473, 352)
Screenshot: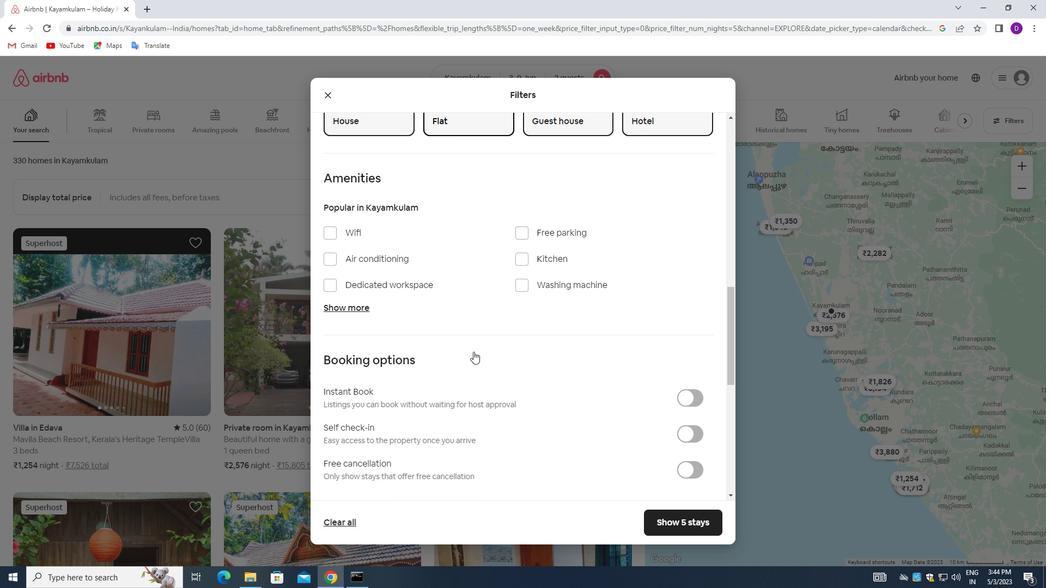 
Action: Mouse scrolled (473, 351) with delta (0, 0)
Screenshot: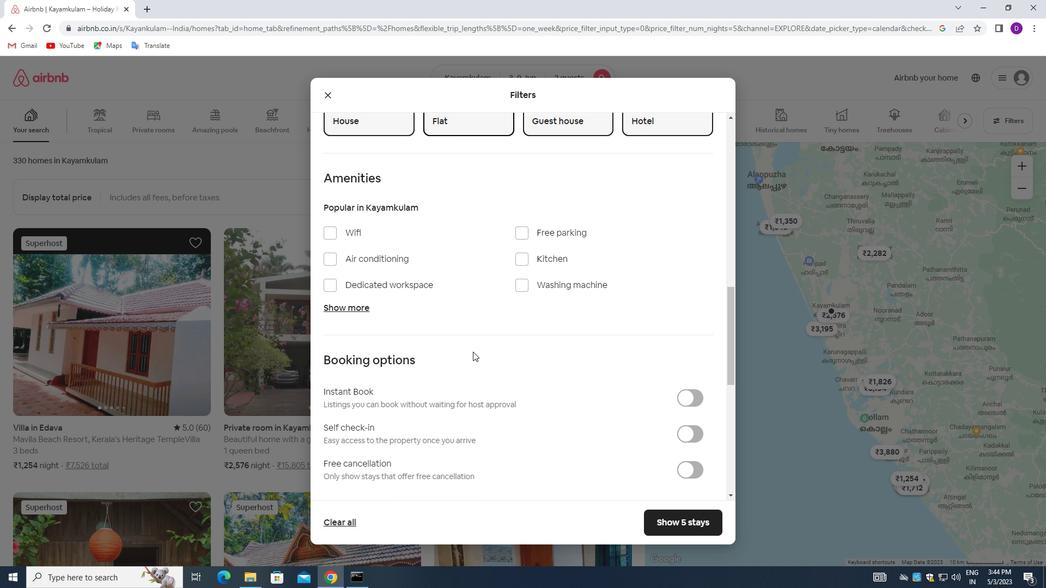 
Action: Mouse moved to (681, 379)
Screenshot: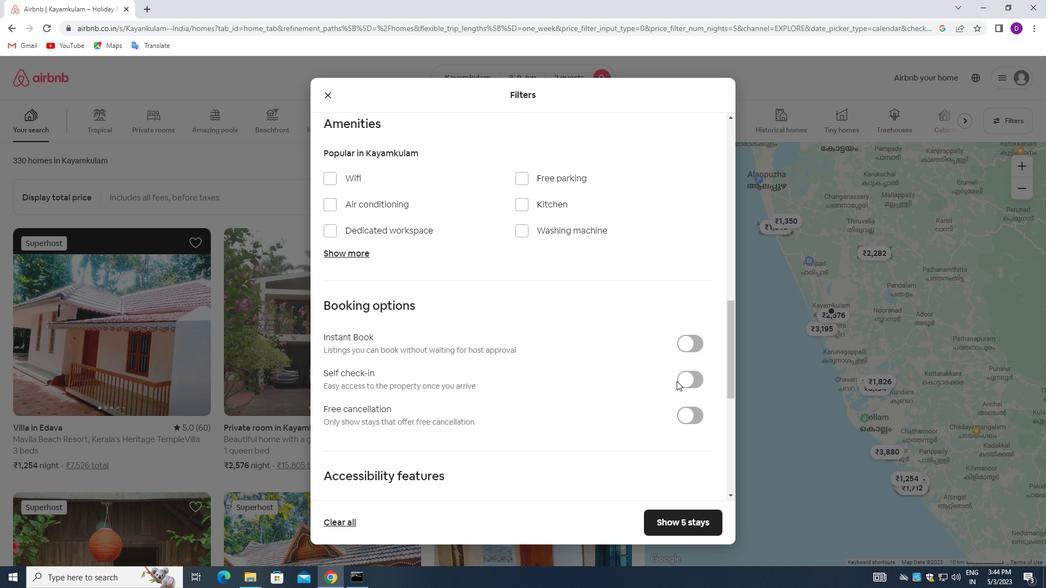 
Action: Mouse pressed left at (681, 379)
Screenshot: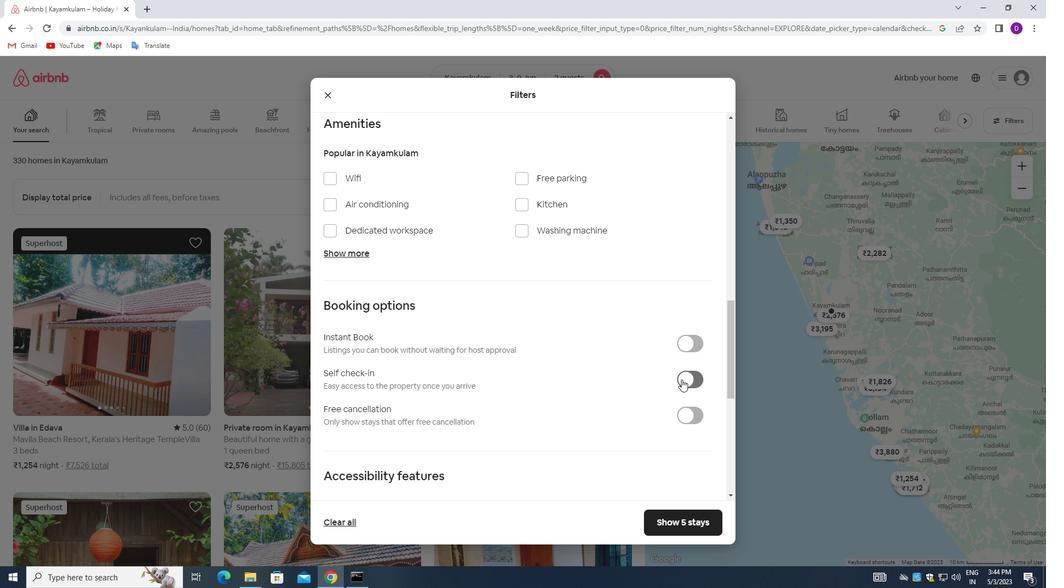 
Action: Mouse moved to (480, 384)
Screenshot: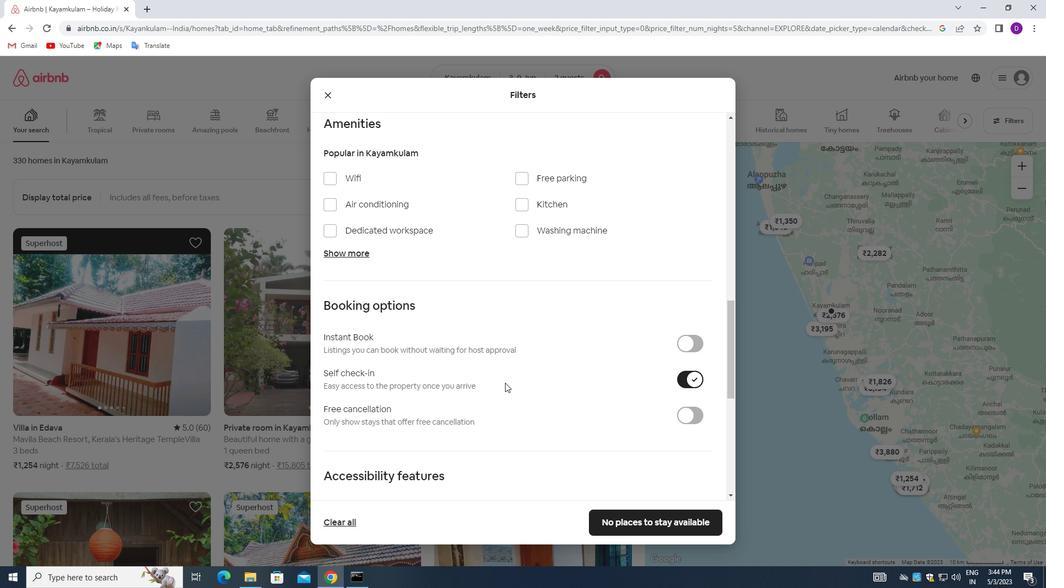 
Action: Mouse scrolled (480, 383) with delta (0, 0)
Screenshot: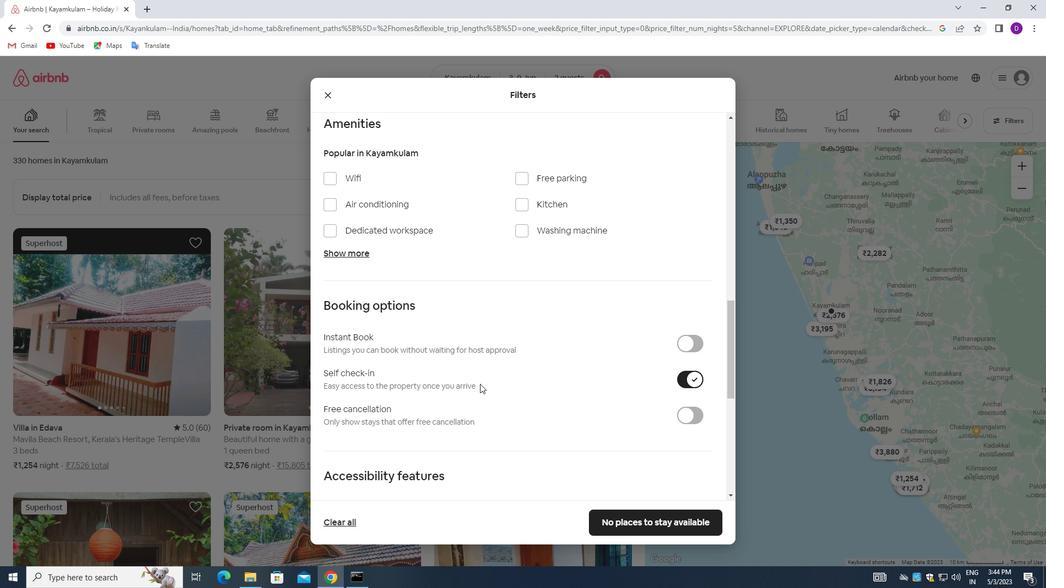 
Action: Mouse scrolled (480, 383) with delta (0, 0)
Screenshot: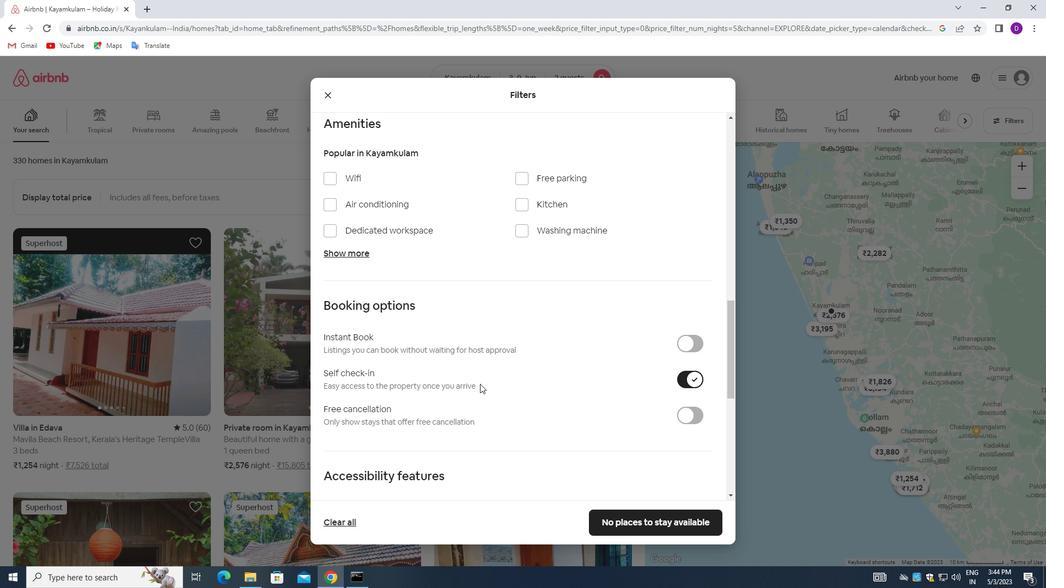 
Action: Mouse moved to (485, 384)
Screenshot: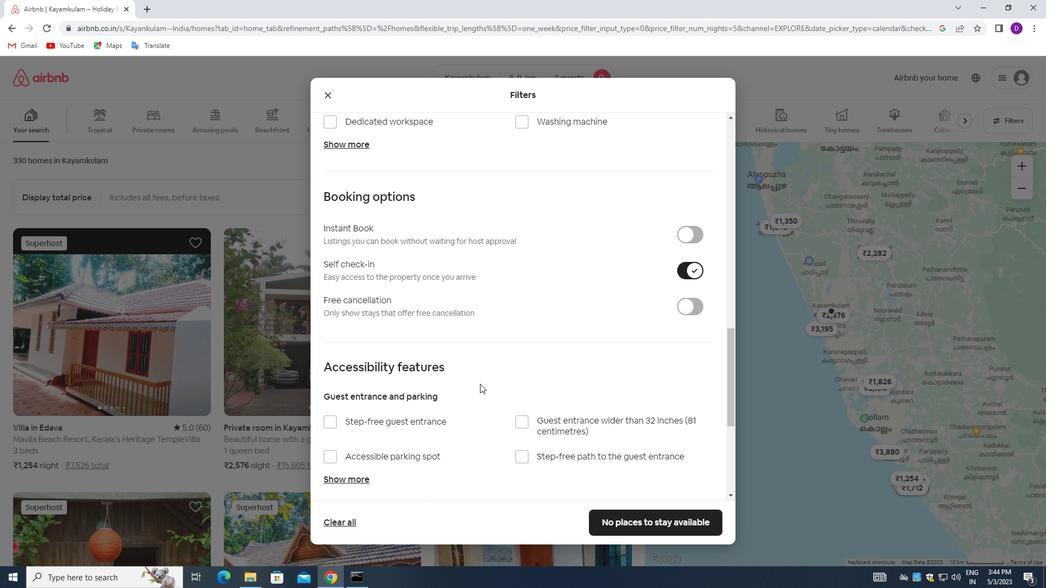 
Action: Mouse scrolled (485, 383) with delta (0, 0)
Screenshot: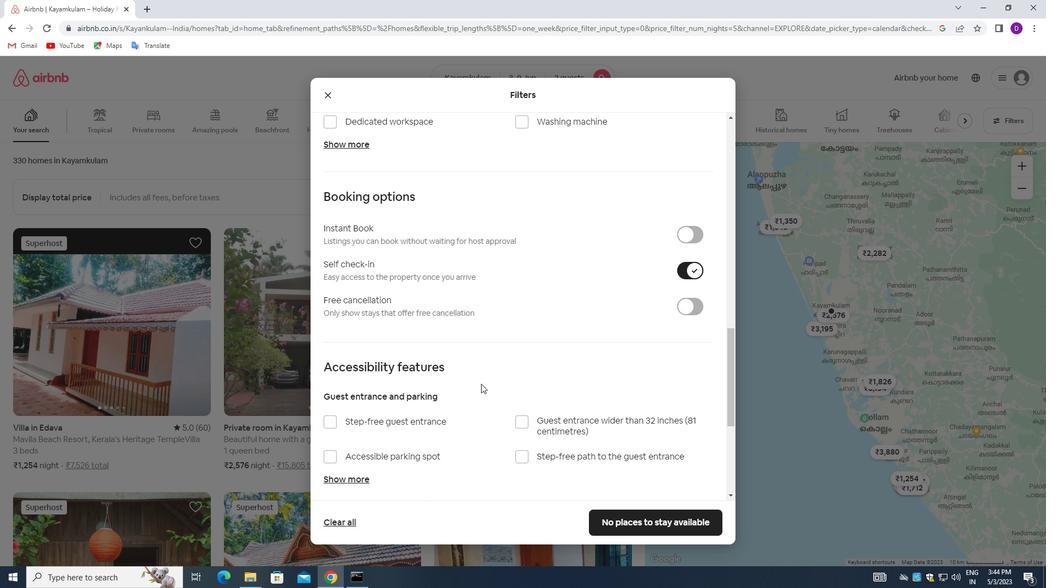 
Action: Mouse moved to (486, 384)
Screenshot: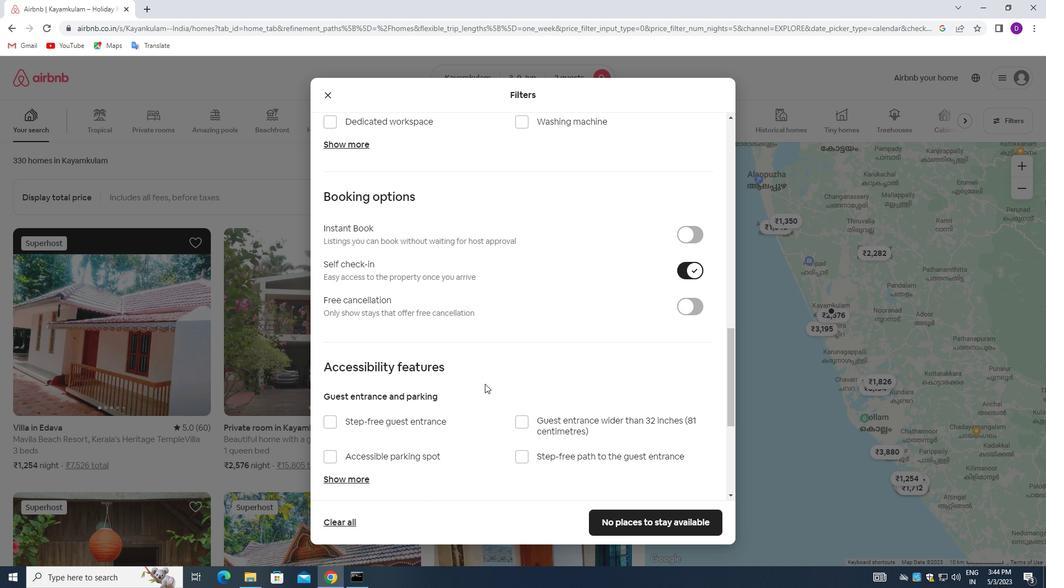 
Action: Mouse scrolled (486, 383) with delta (0, 0)
Screenshot: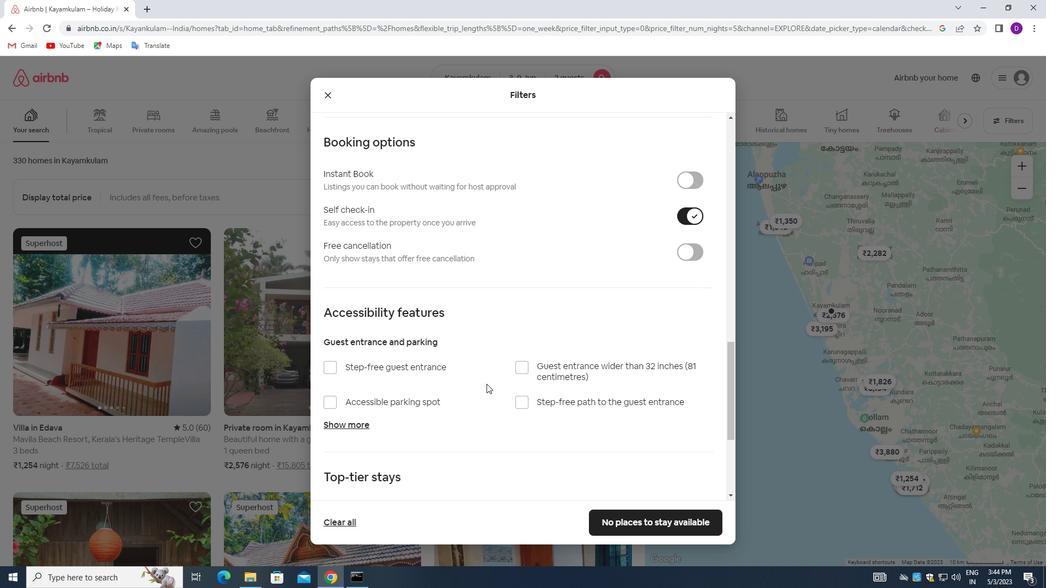 
Action: Mouse scrolled (486, 383) with delta (0, 0)
Screenshot: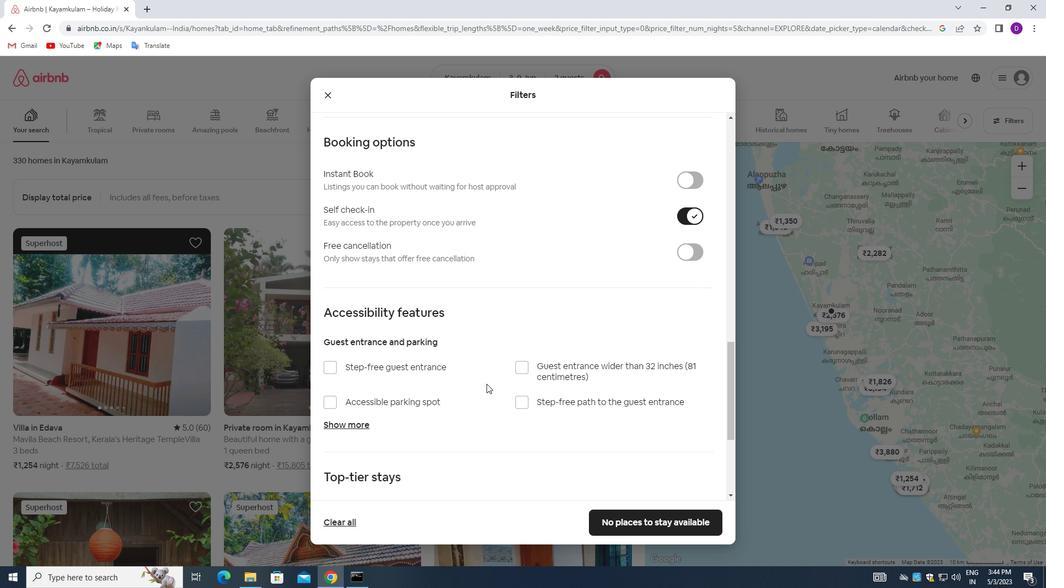 
Action: Mouse scrolled (486, 383) with delta (0, 0)
Screenshot: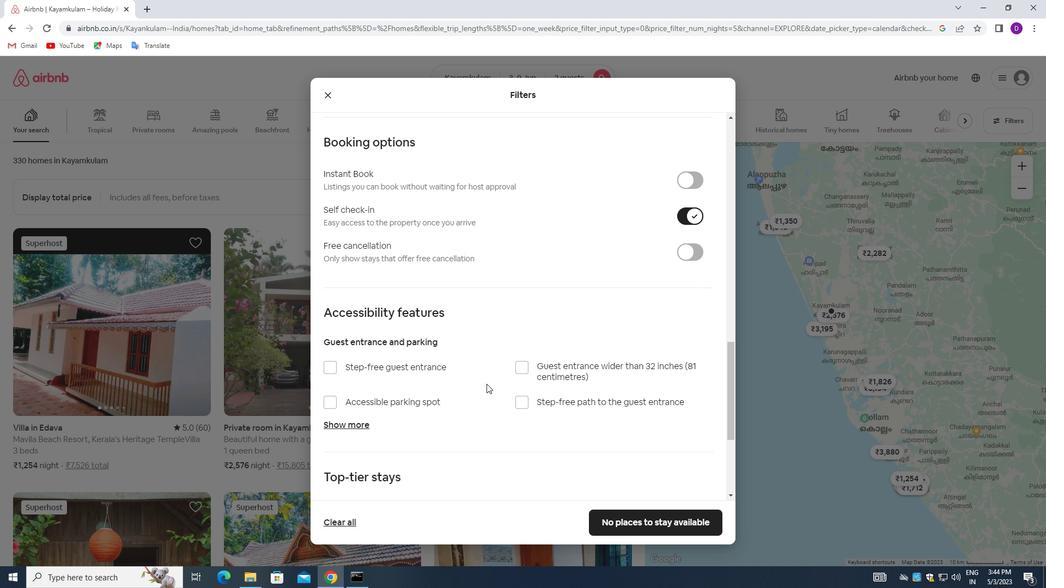 
Action: Mouse moved to (487, 383)
Screenshot: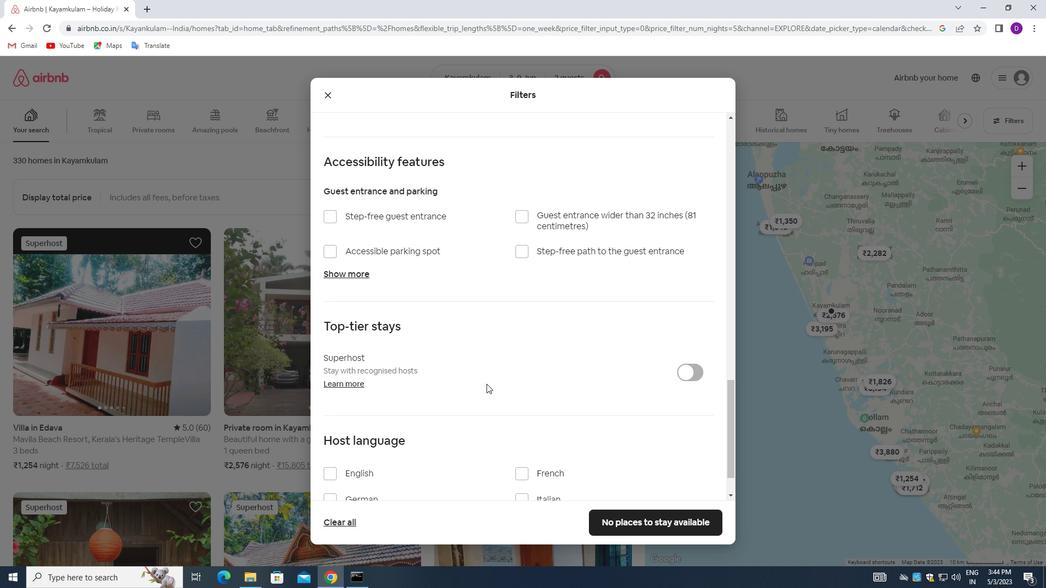 
Action: Mouse scrolled (487, 383) with delta (0, 0)
Screenshot: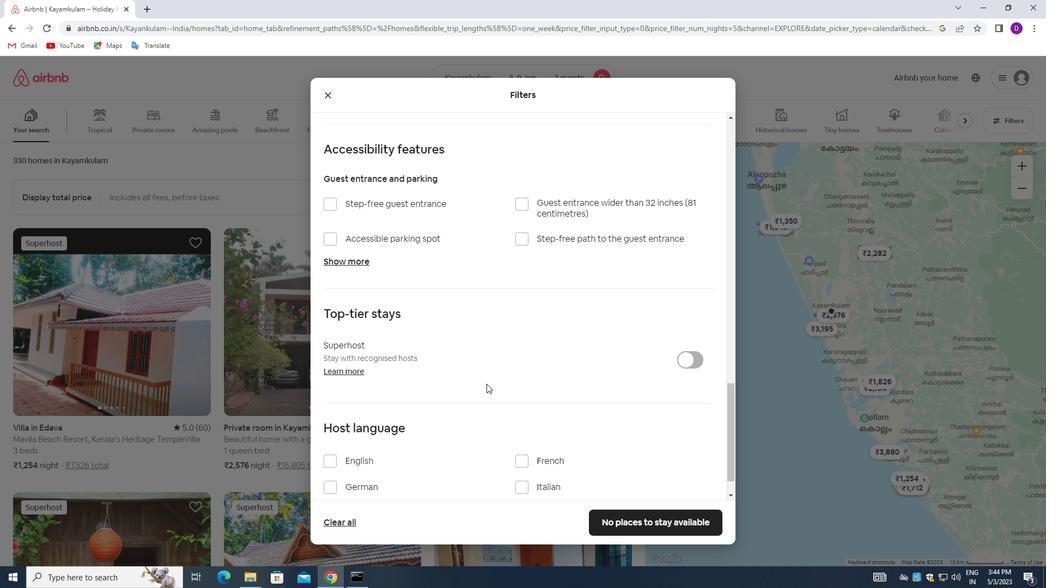 
Action: Mouse scrolled (487, 383) with delta (0, 0)
Screenshot: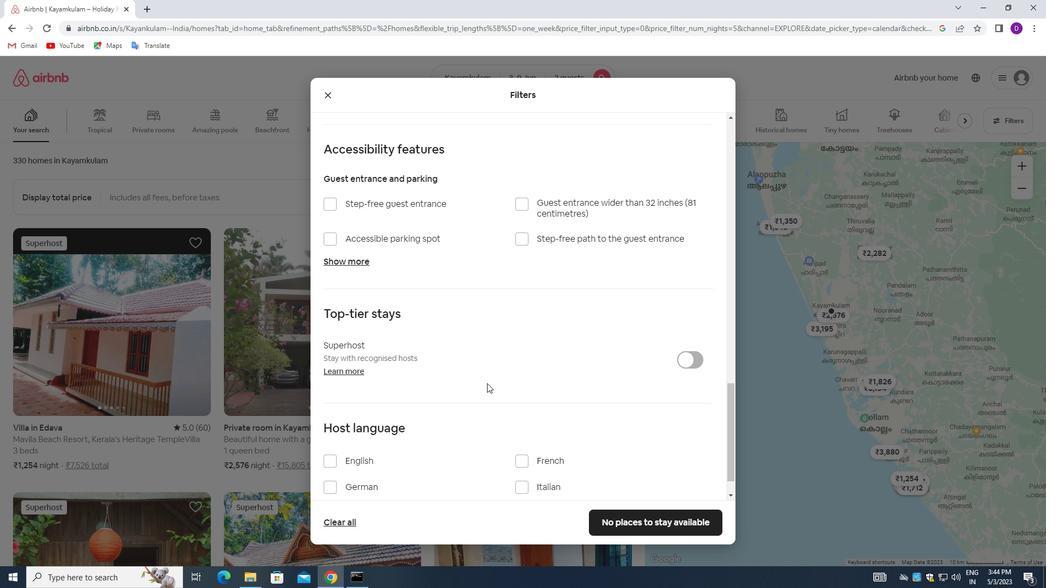 
Action: Mouse moved to (488, 383)
Screenshot: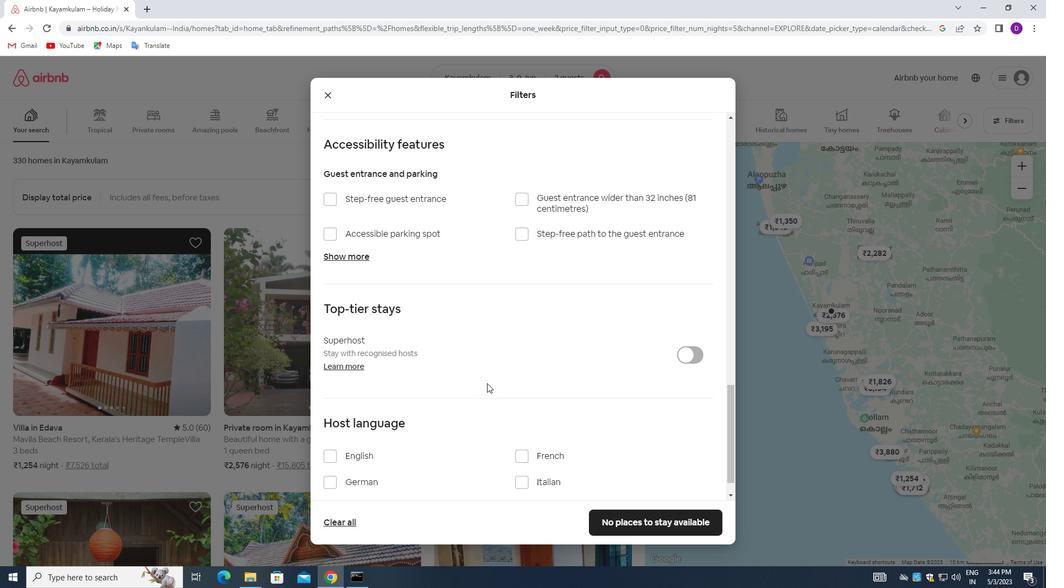 
Action: Mouse scrolled (488, 382) with delta (0, 0)
Screenshot: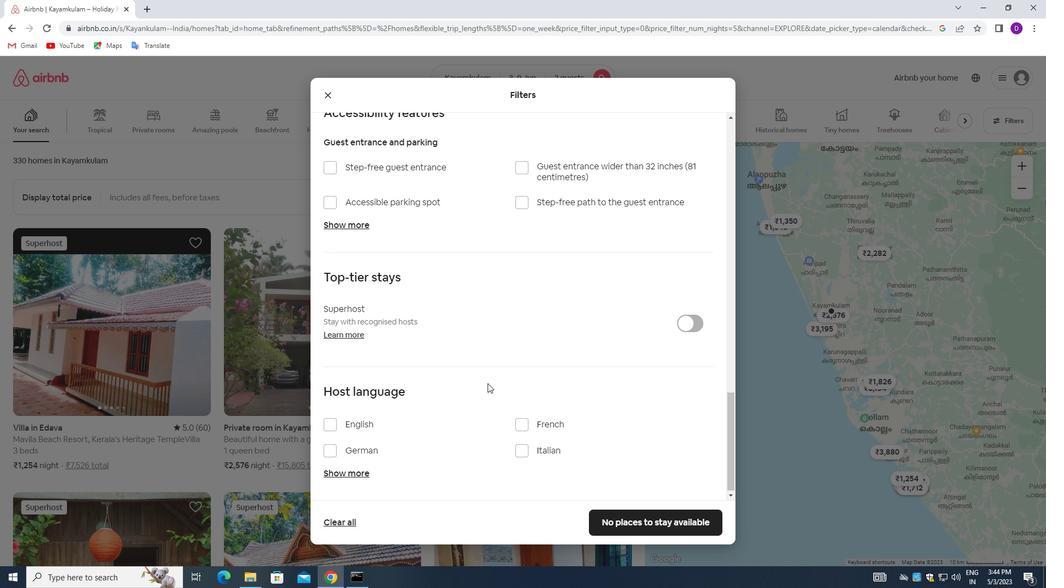 
Action: Mouse moved to (487, 383)
Screenshot: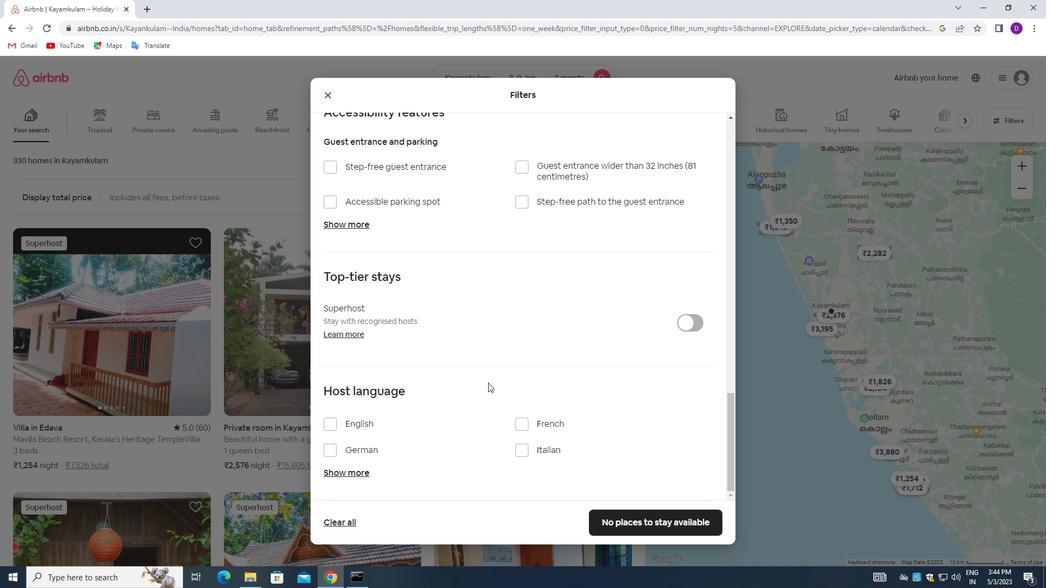 
Action: Mouse scrolled (487, 382) with delta (0, 0)
Screenshot: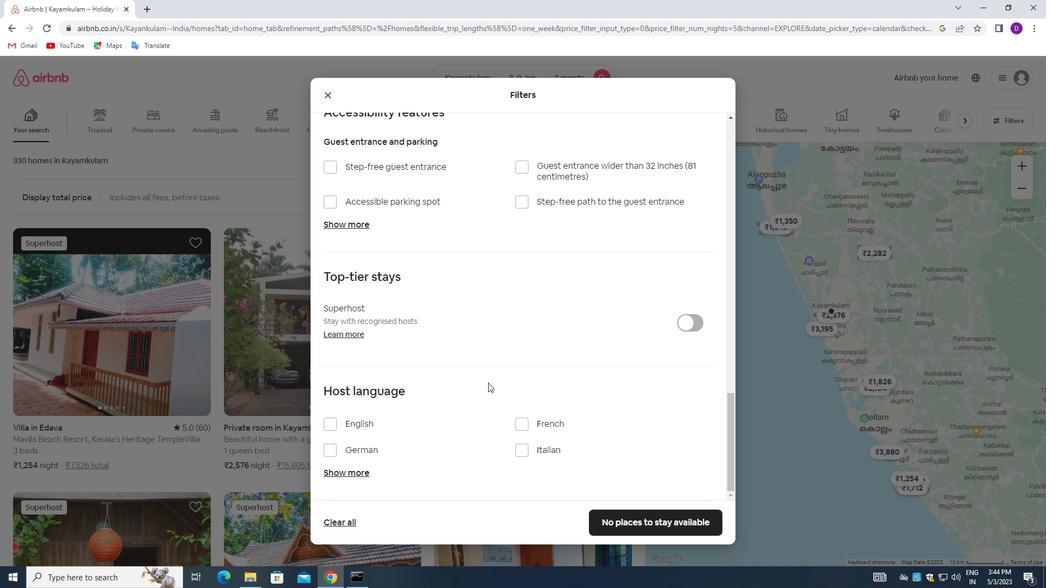 
Action: Mouse moved to (481, 383)
Screenshot: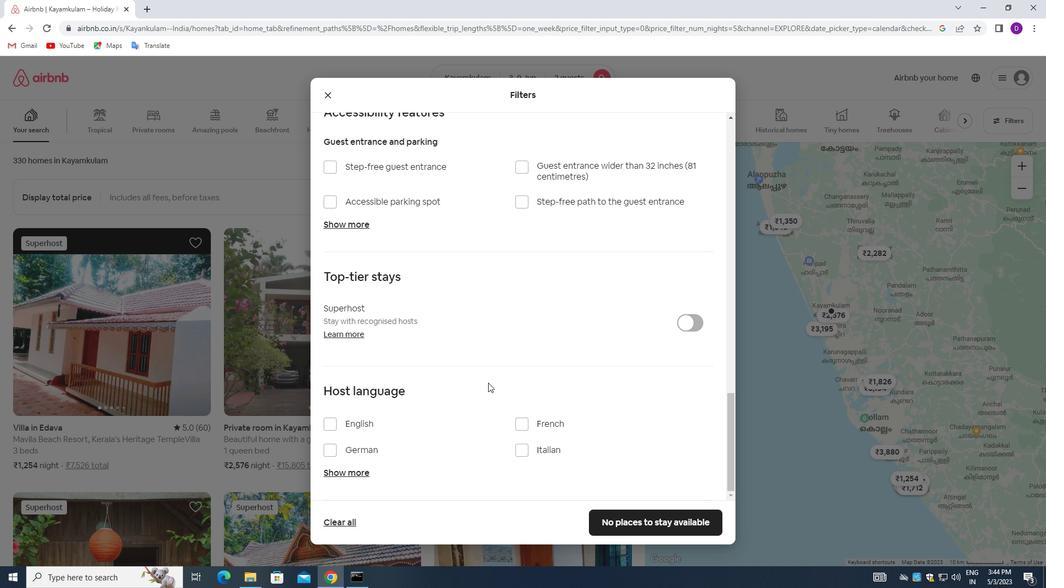 
Action: Mouse scrolled (481, 383) with delta (0, 0)
Screenshot: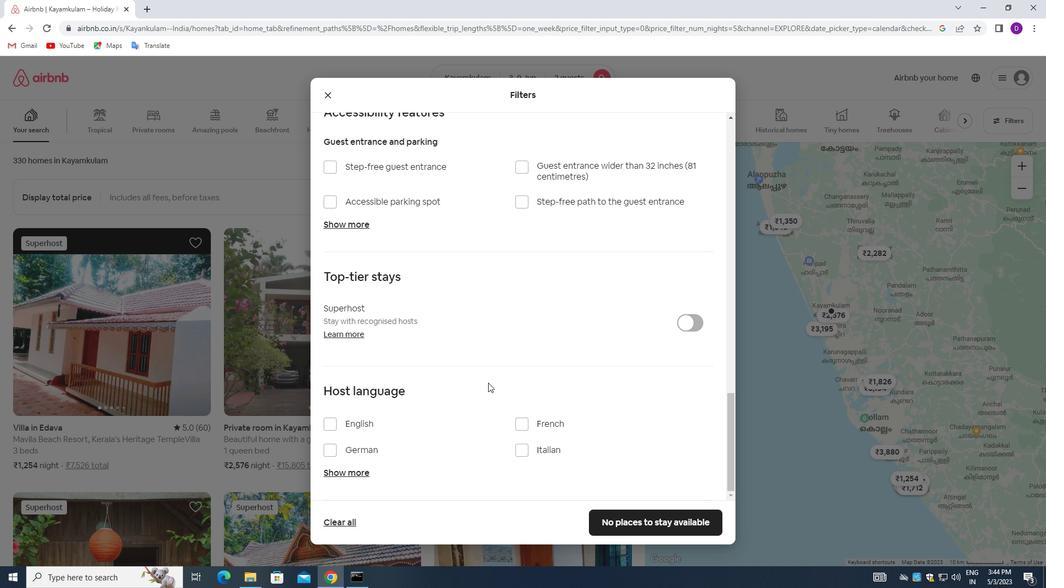 
Action: Mouse moved to (328, 422)
Screenshot: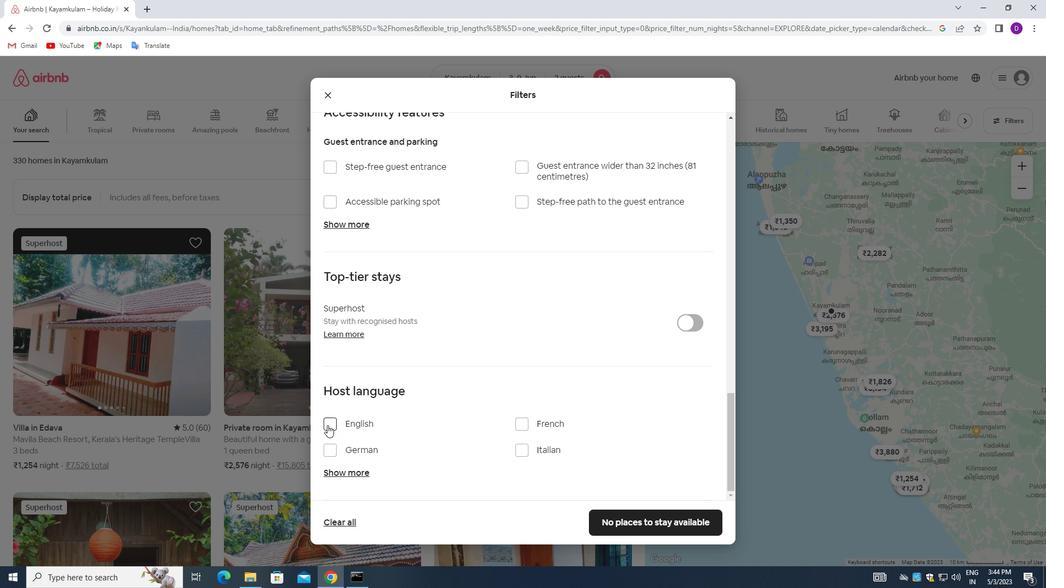 
Action: Mouse pressed left at (328, 422)
Screenshot: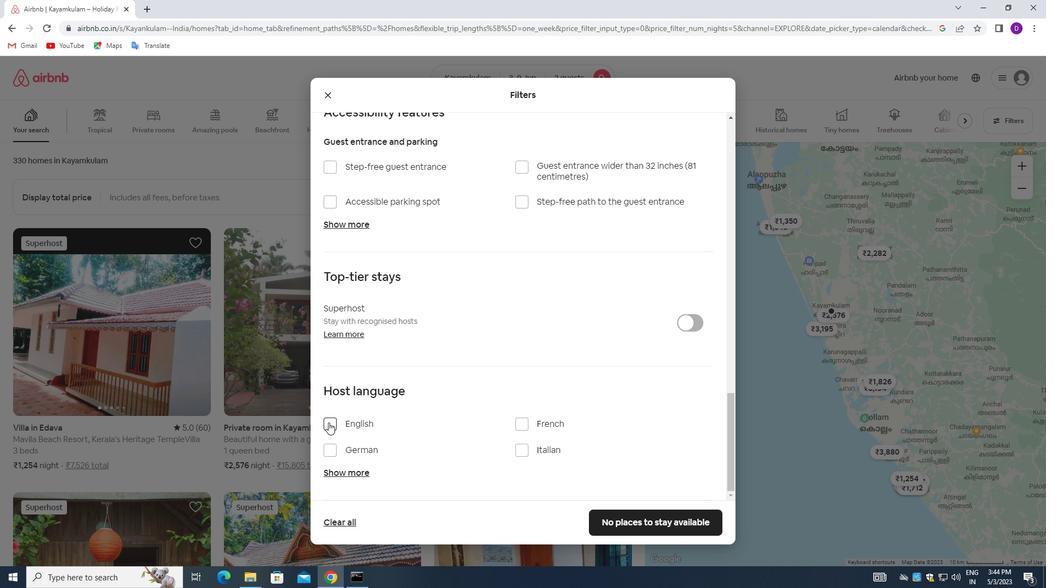 
Action: Mouse moved to (650, 521)
Screenshot: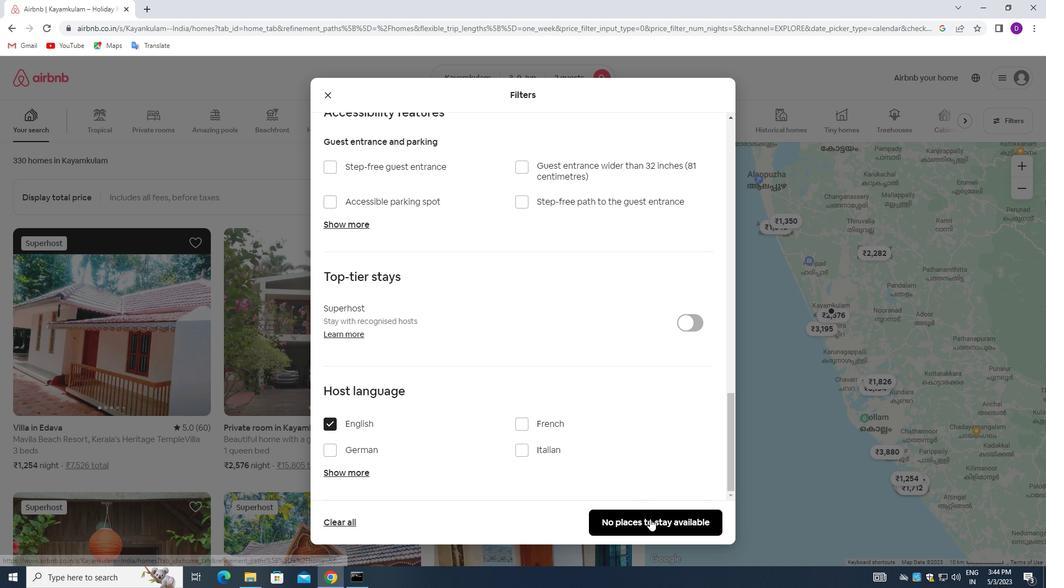 
Action: Mouse pressed left at (650, 521)
Screenshot: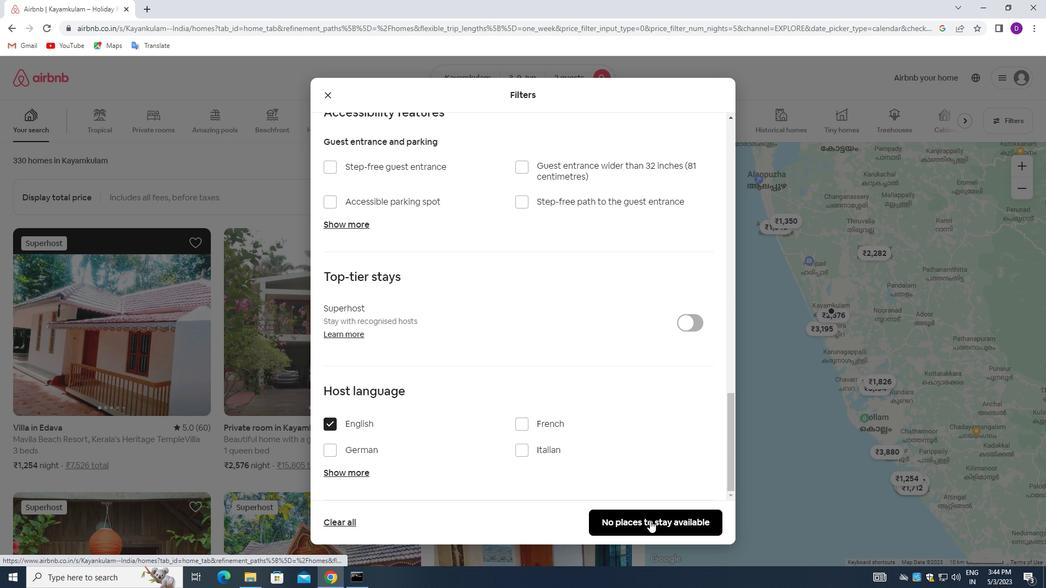 
Action: Mouse moved to (595, 344)
Screenshot: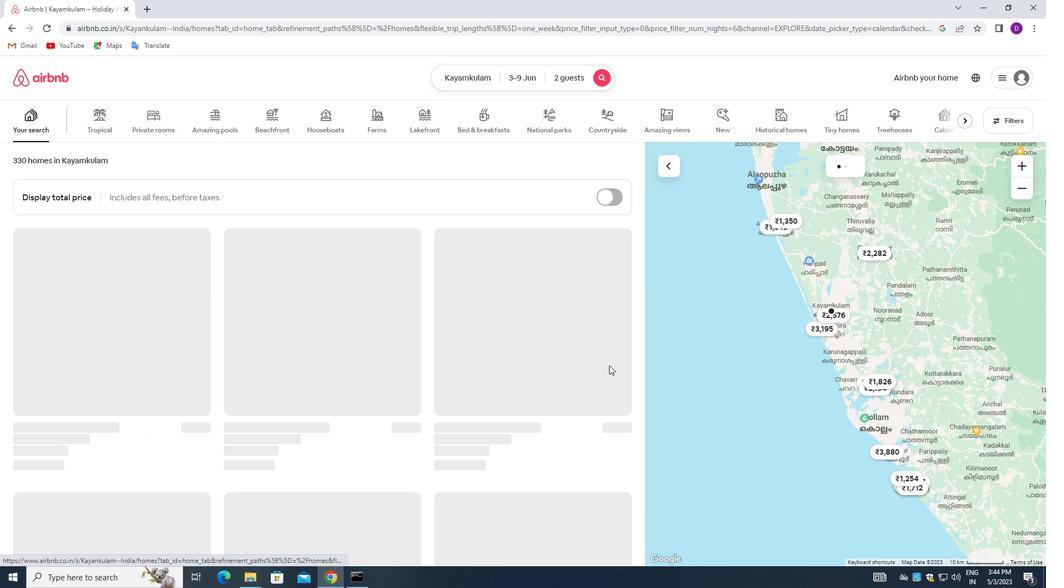 
